 Task: Create new Company, with domain: 'tv-tokyo.co.jp' and type: 'Vendor'. Add new contact for this company, with mail Id: 'Amelia_Sharma@tv-tokyo.co.jp', First Name: Amelia, Last name:  Sharma, Job Title: 'Sales Manager', Phone Number: '(512) 555-2348'. Change life cycle stage to  Lead and lead status to  In Progress. Logged in from softage.4@softage.net
Action: Mouse moved to (58, 56)
Screenshot: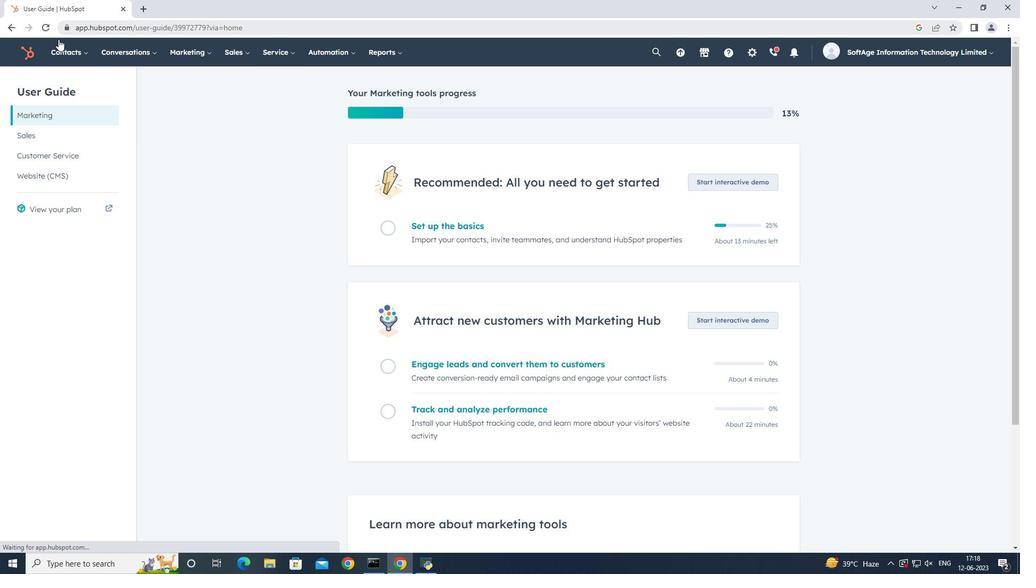 
Action: Mouse pressed left at (58, 56)
Screenshot: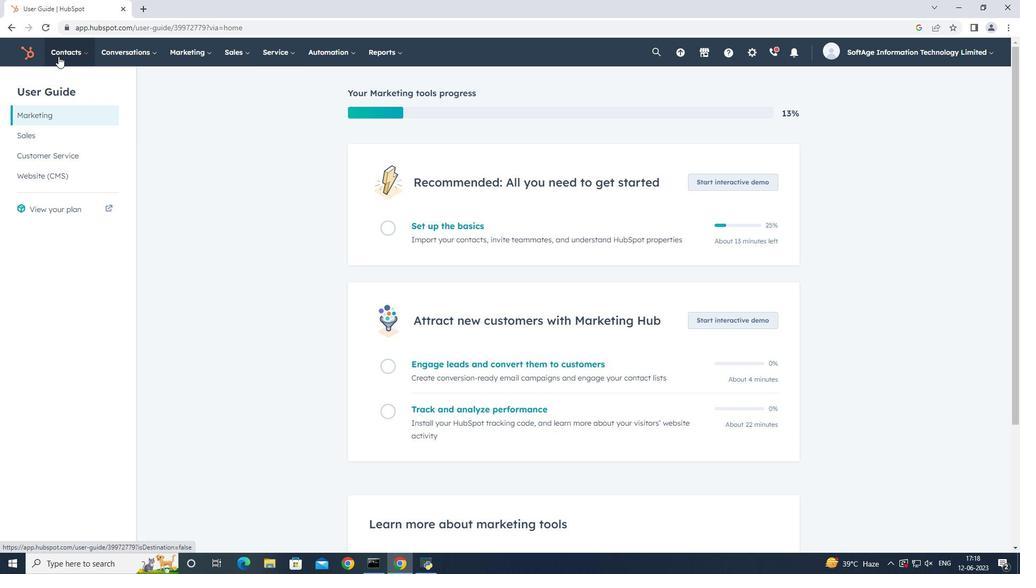 
Action: Mouse moved to (78, 99)
Screenshot: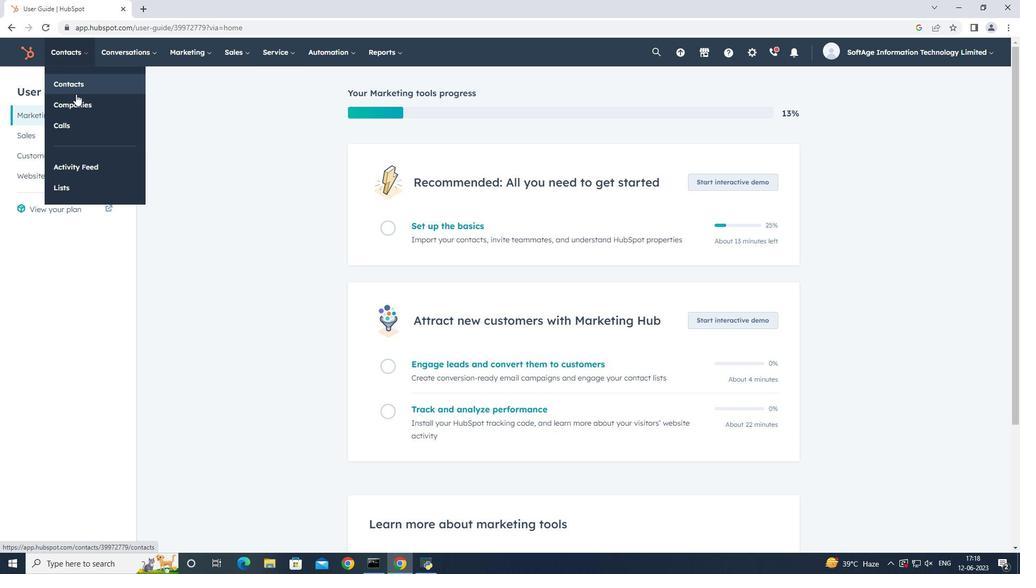 
Action: Mouse pressed left at (78, 99)
Screenshot: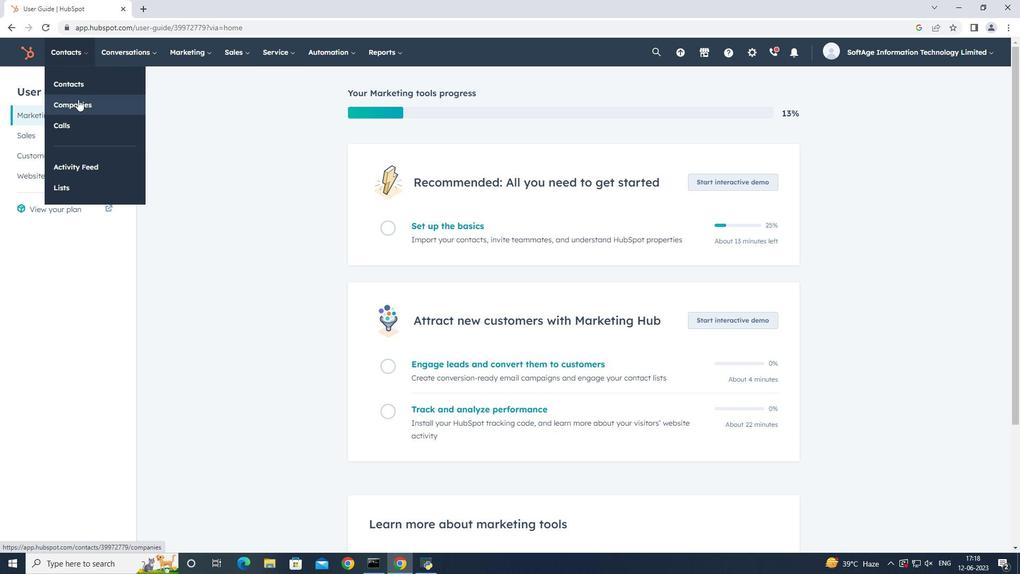 
Action: Mouse moved to (950, 87)
Screenshot: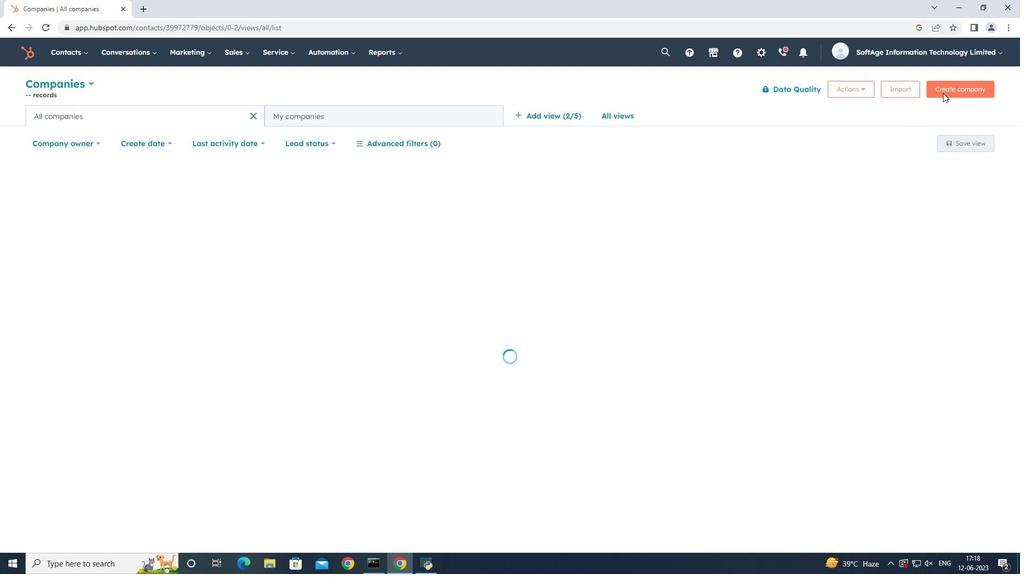 
Action: Mouse pressed left at (950, 87)
Screenshot: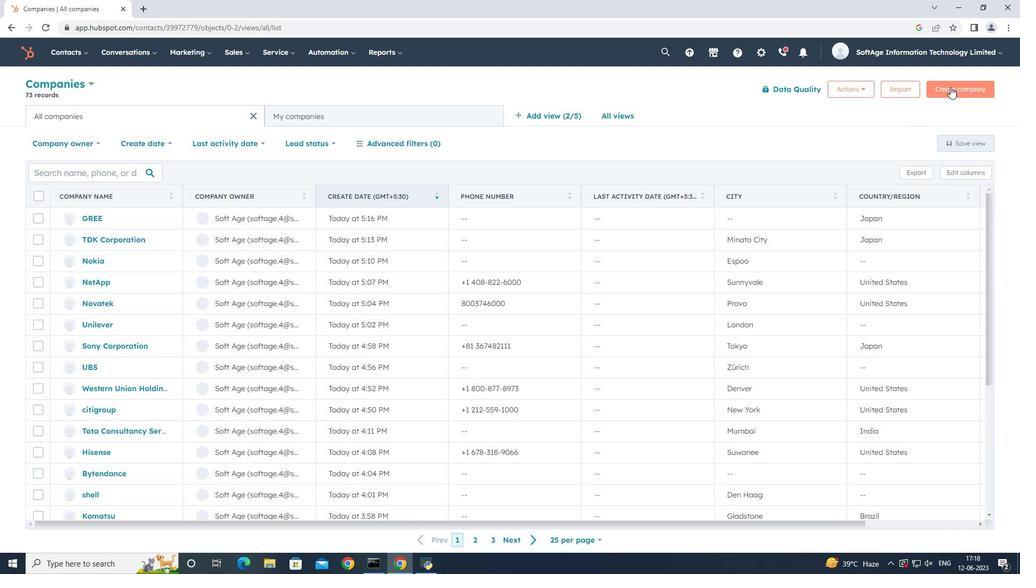 
Action: Mouse moved to (839, 137)
Screenshot: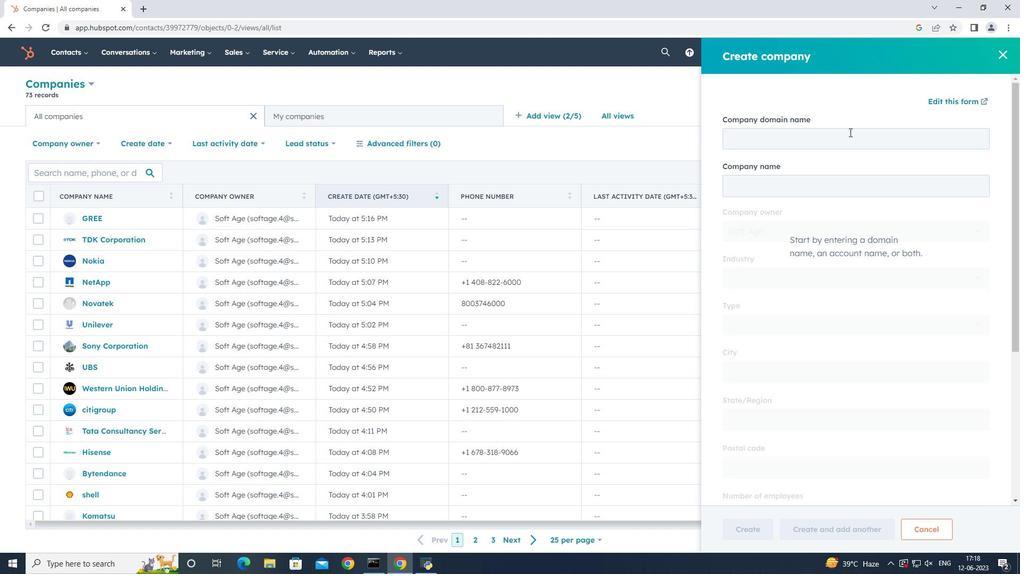 
Action: Mouse pressed left at (839, 137)
Screenshot: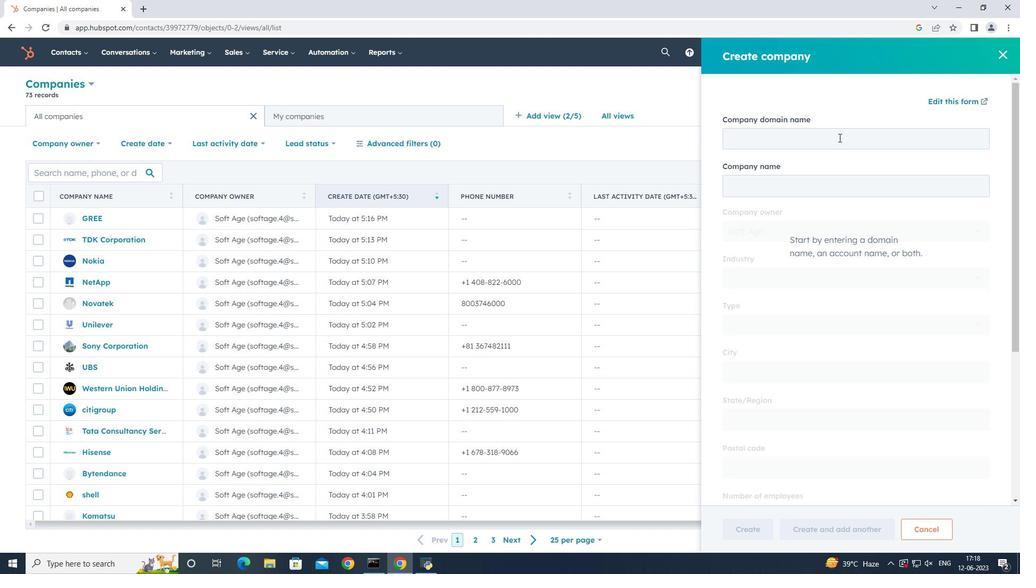 
Action: Key pressed tv-tokyo.co.jp
Screenshot: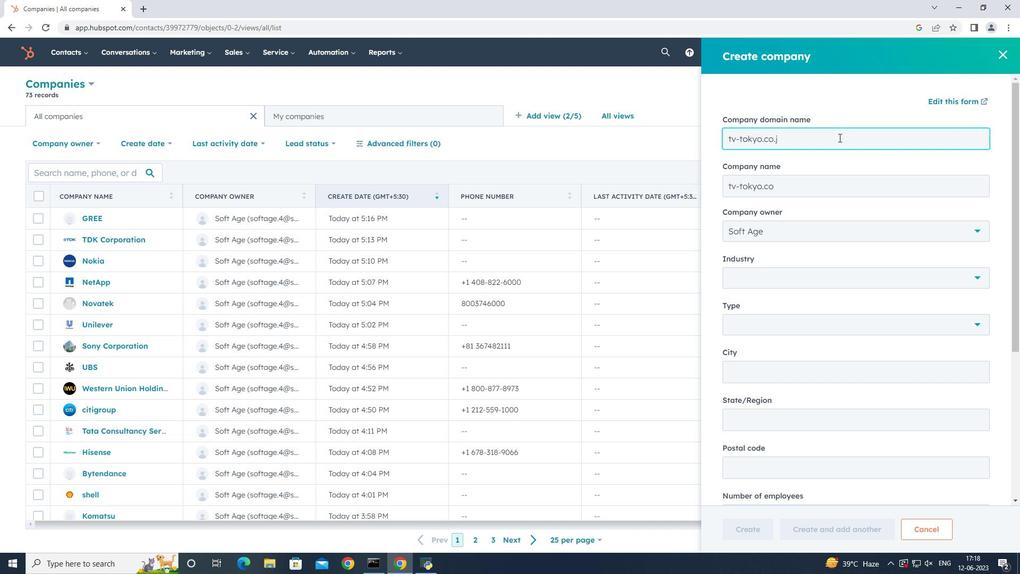 
Action: Mouse moved to (869, 327)
Screenshot: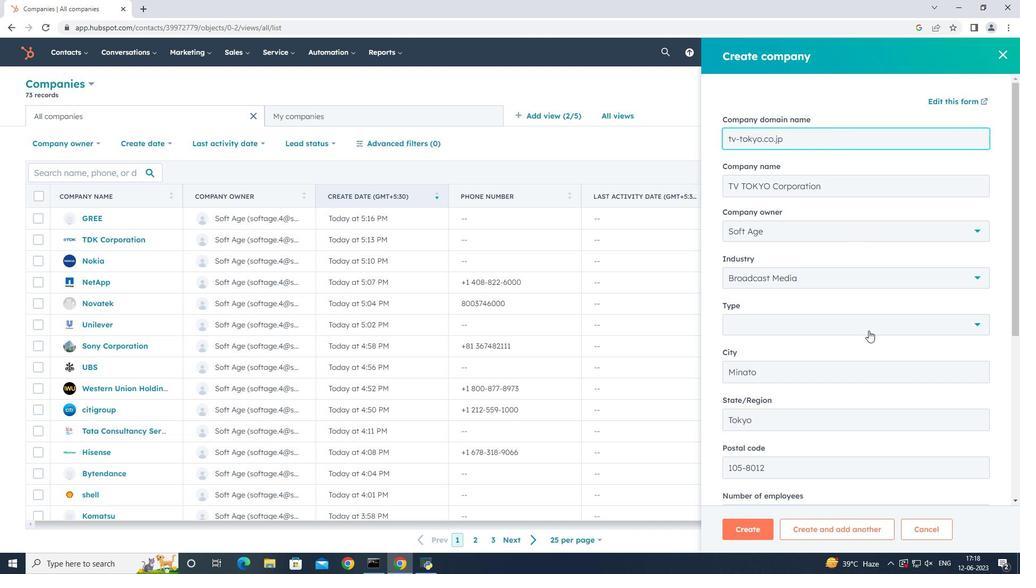
Action: Mouse pressed left at (869, 327)
Screenshot: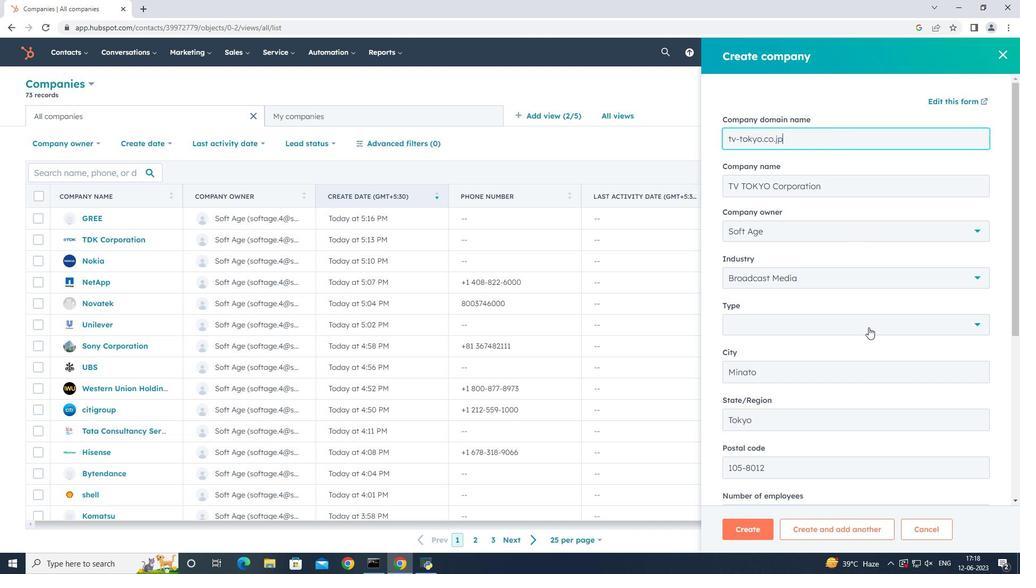 
Action: Mouse moved to (800, 435)
Screenshot: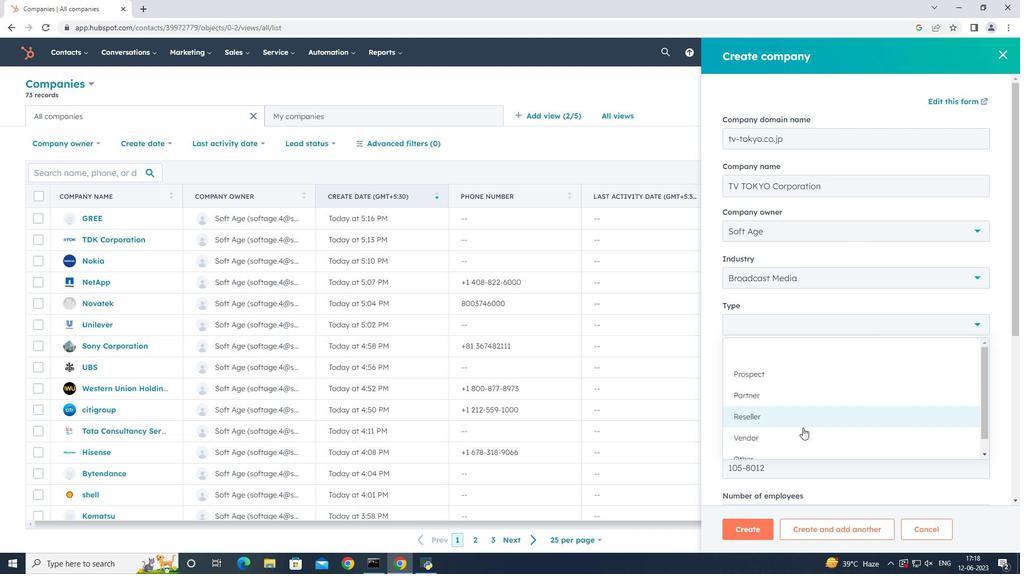 
Action: Mouse pressed left at (800, 435)
Screenshot: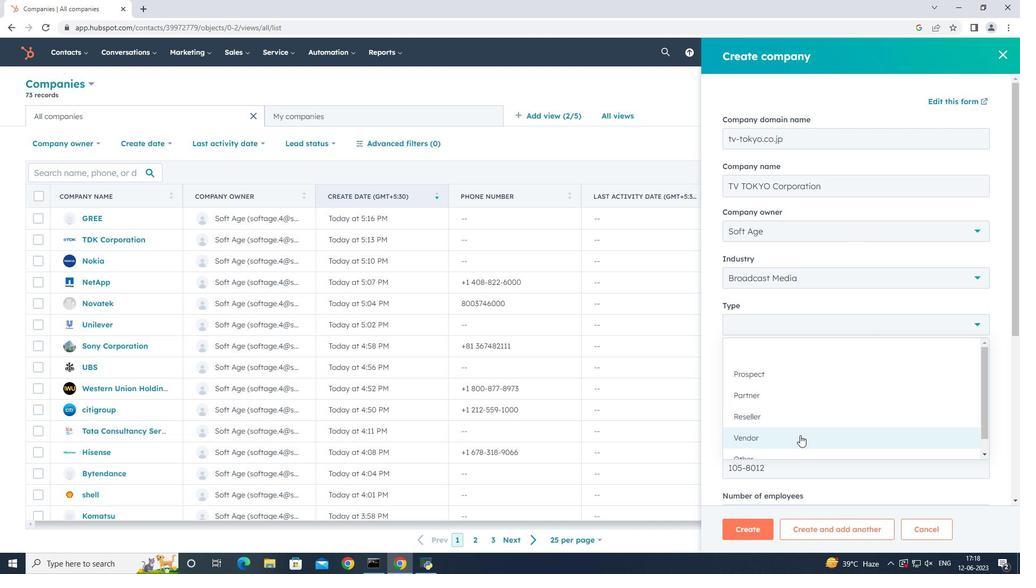 
Action: Mouse moved to (808, 431)
Screenshot: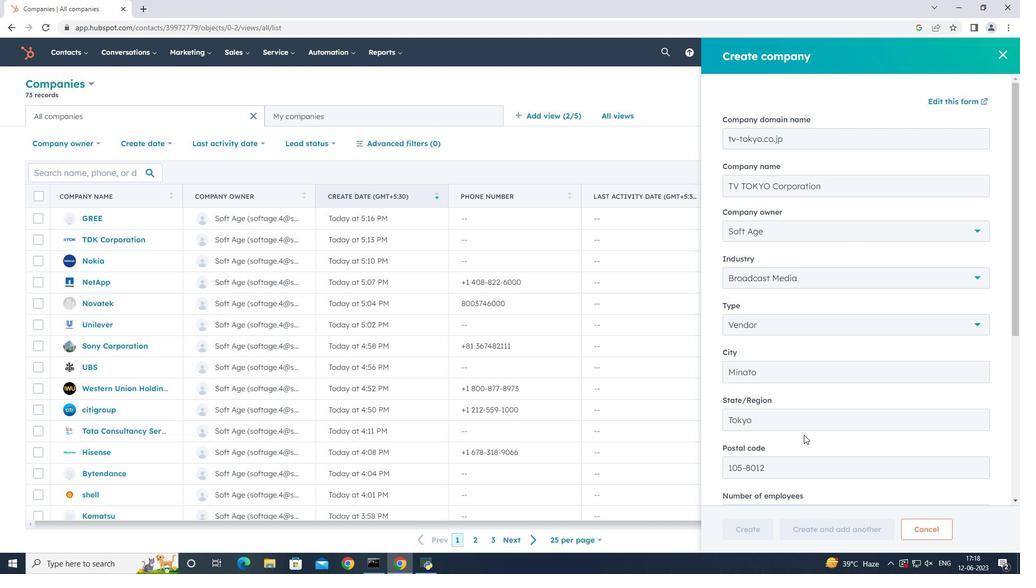 
Action: Mouse scrolled (808, 431) with delta (0, 0)
Screenshot: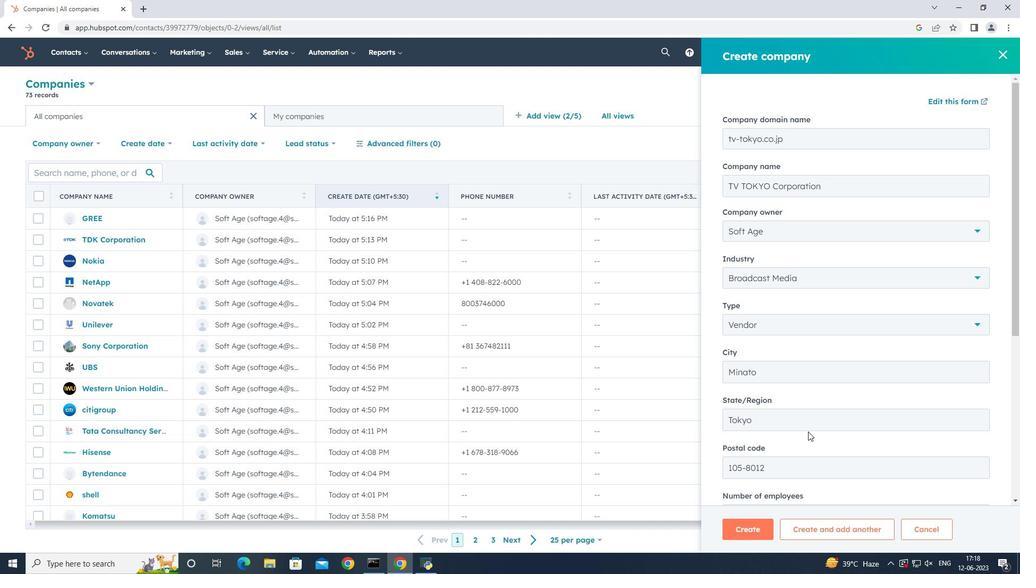 
Action: Mouse scrolled (808, 431) with delta (0, 0)
Screenshot: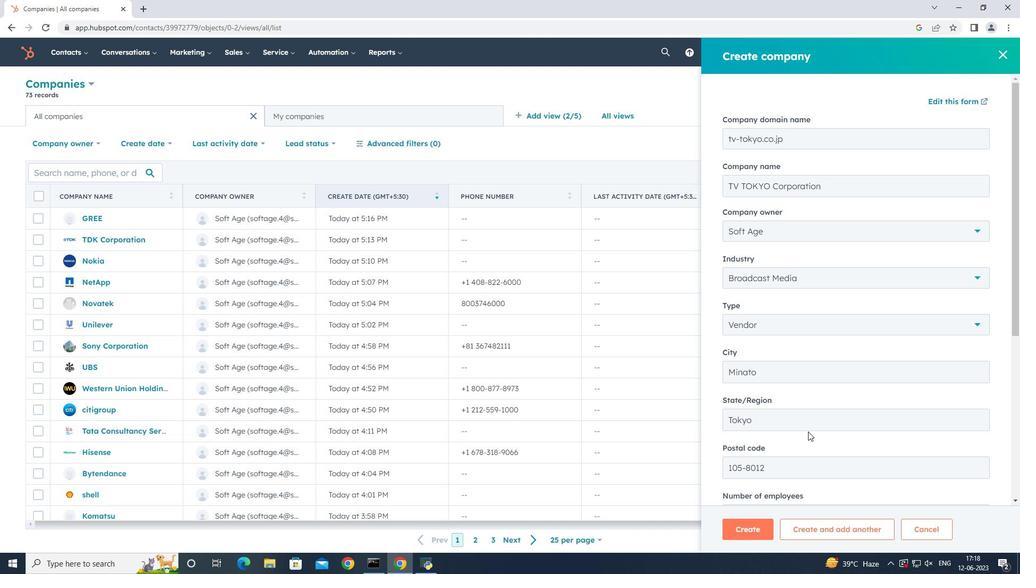 
Action: Mouse scrolled (808, 431) with delta (0, 0)
Screenshot: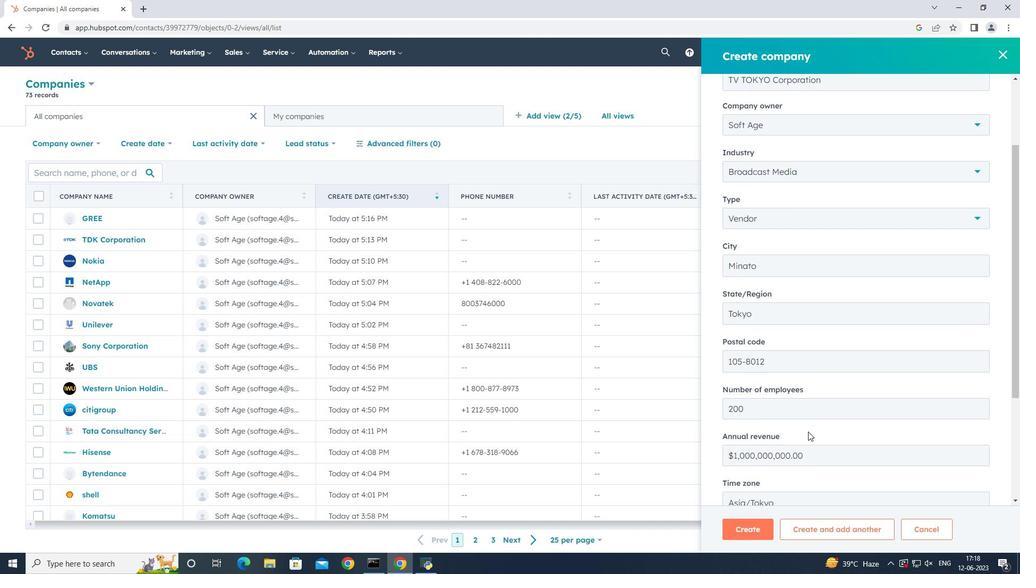
Action: Mouse scrolled (808, 431) with delta (0, 0)
Screenshot: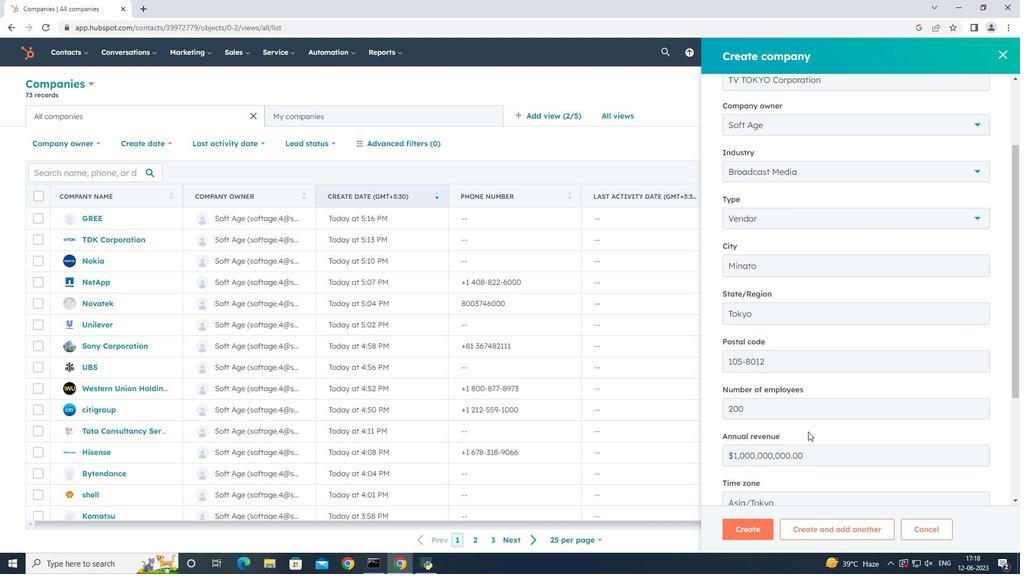 
Action: Mouse scrolled (808, 431) with delta (0, 0)
Screenshot: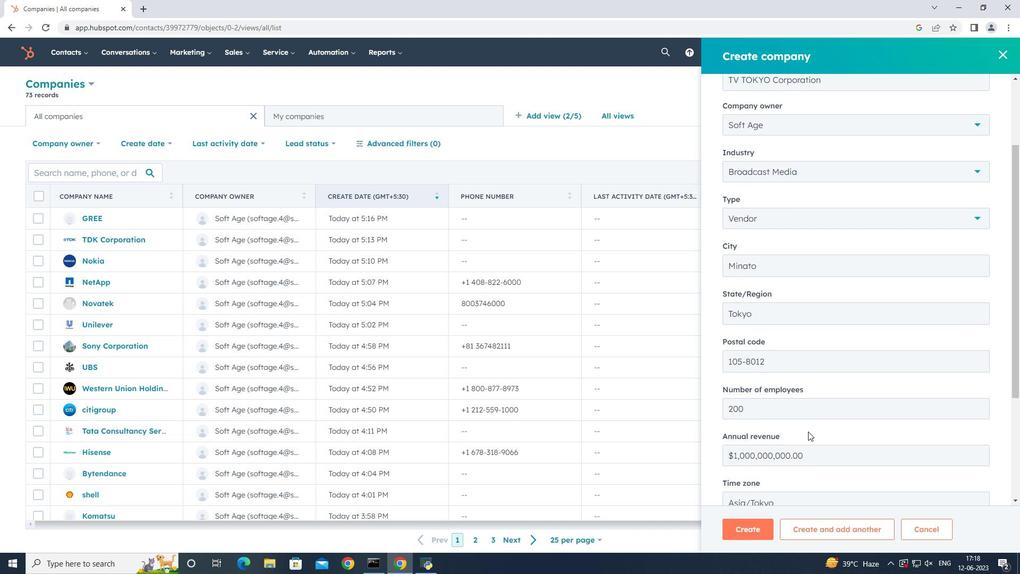 
Action: Mouse scrolled (808, 431) with delta (0, 0)
Screenshot: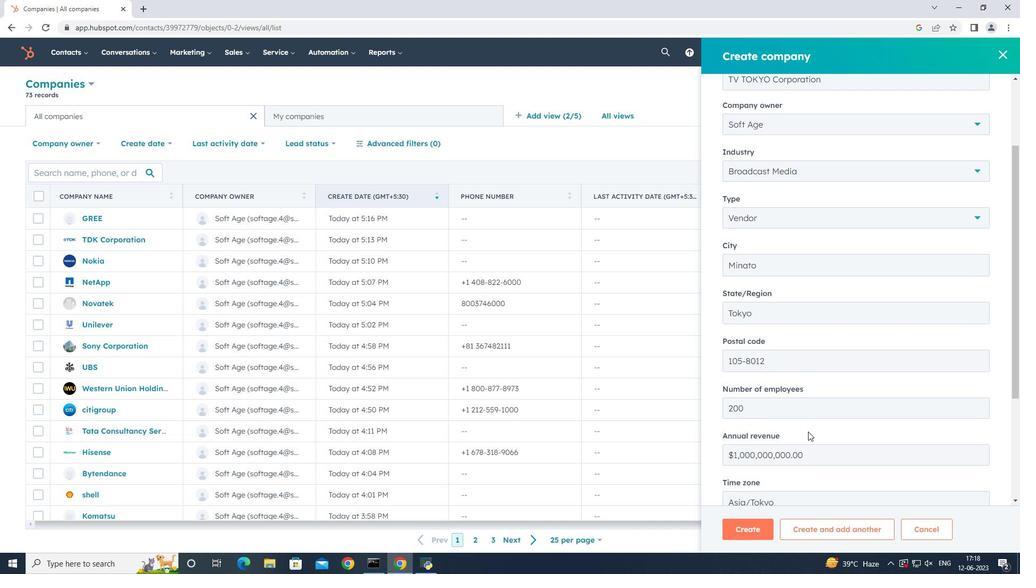 
Action: Mouse scrolled (808, 431) with delta (0, 0)
Screenshot: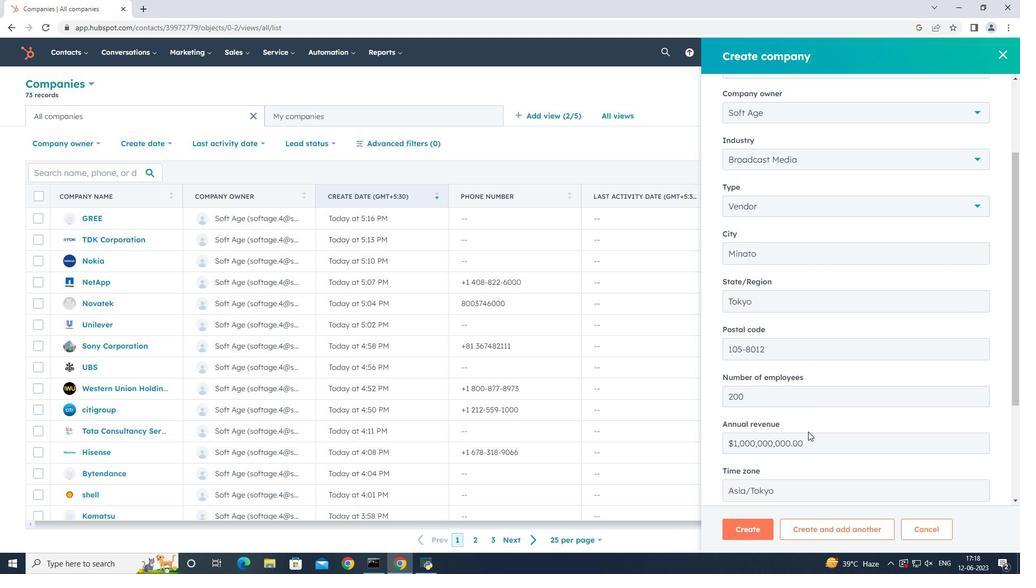 
Action: Mouse moved to (753, 529)
Screenshot: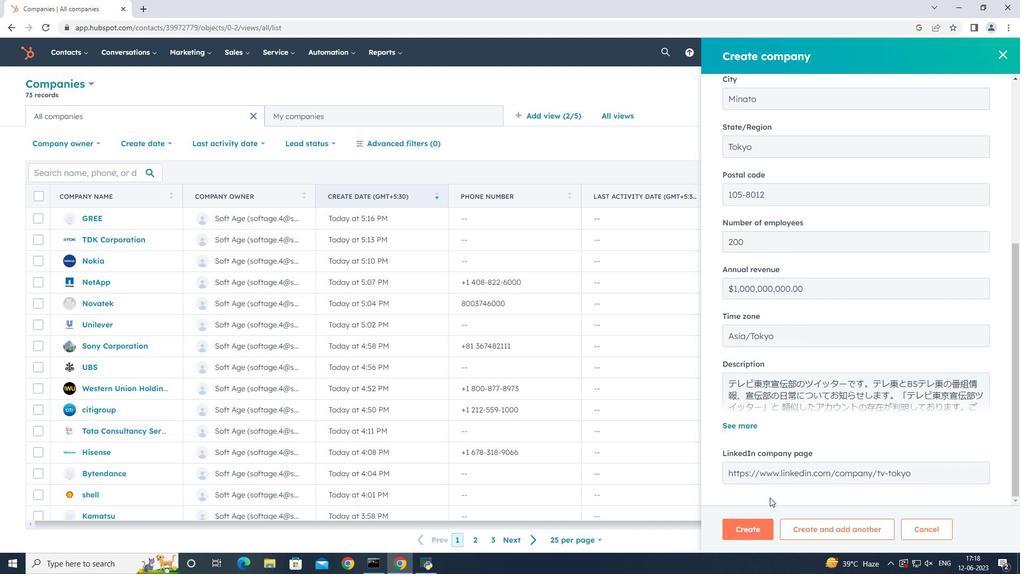 
Action: Mouse pressed left at (753, 529)
Screenshot: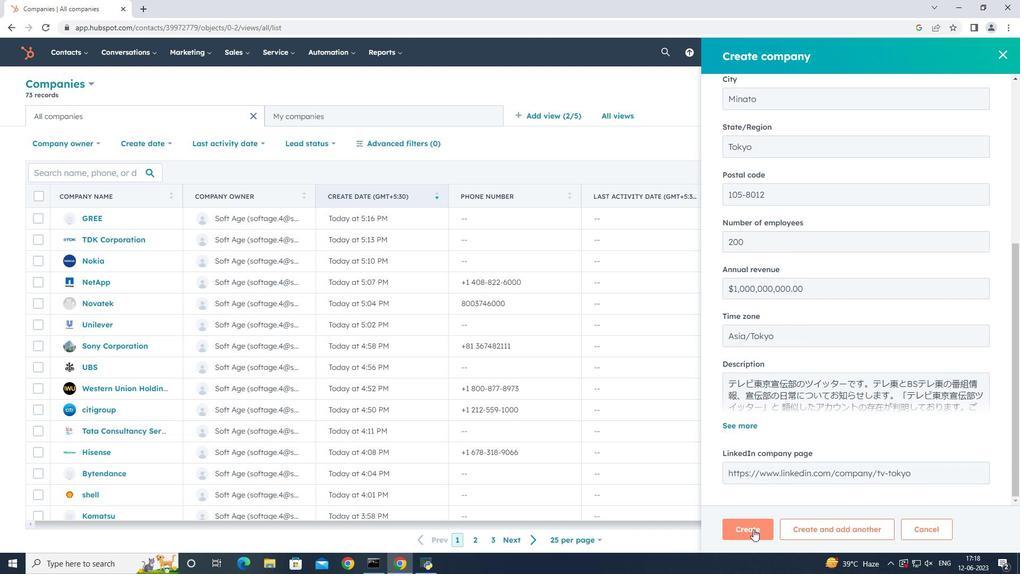 
Action: Mouse moved to (712, 339)
Screenshot: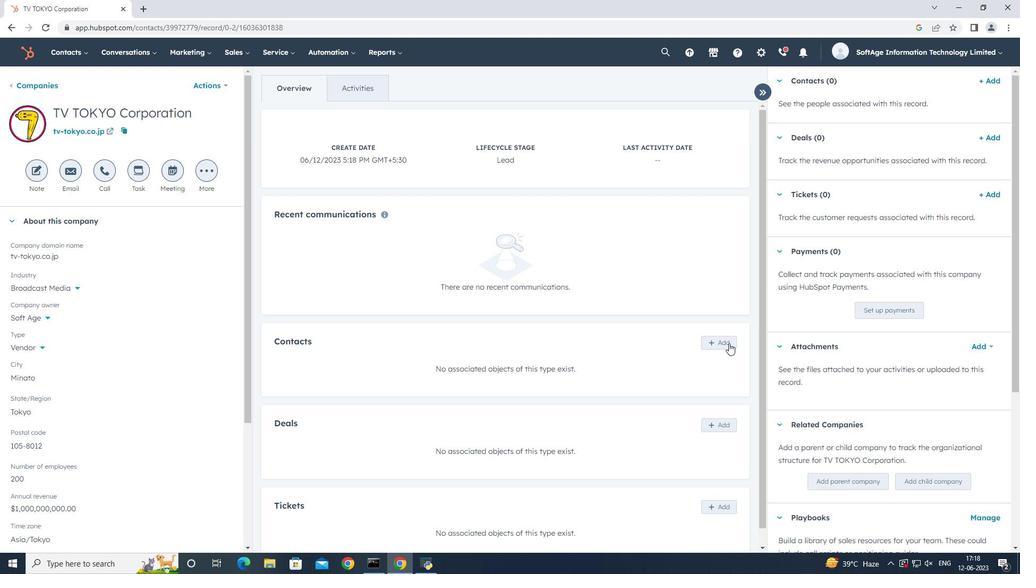 
Action: Mouse pressed left at (712, 339)
Screenshot: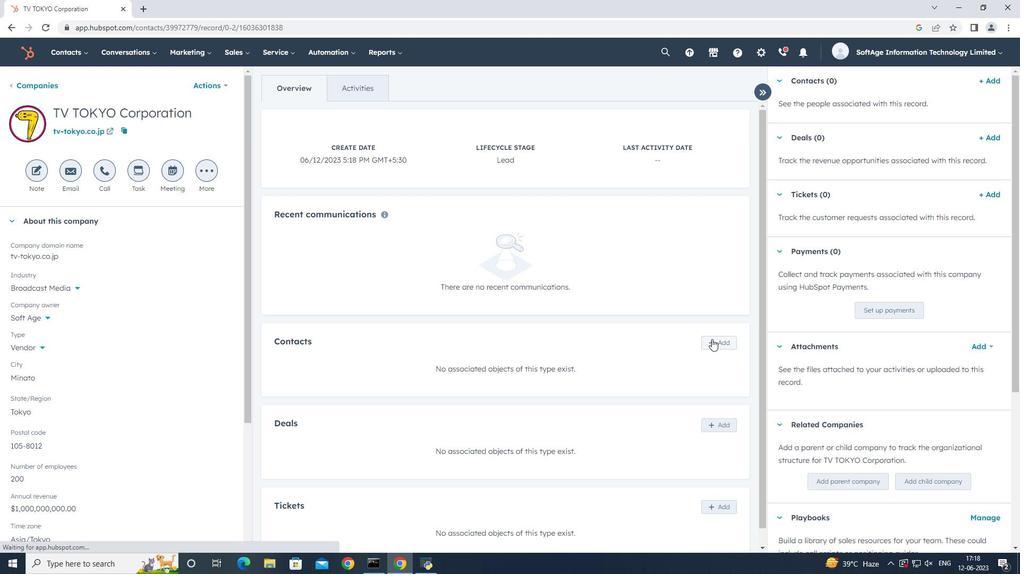
Action: Mouse moved to (785, 113)
Screenshot: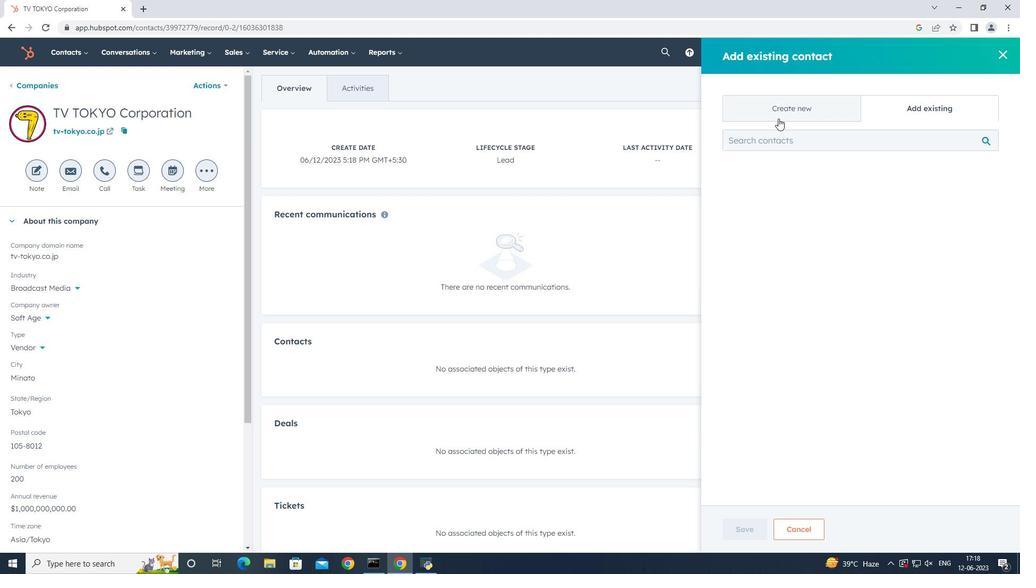 
Action: Mouse pressed left at (785, 113)
Screenshot: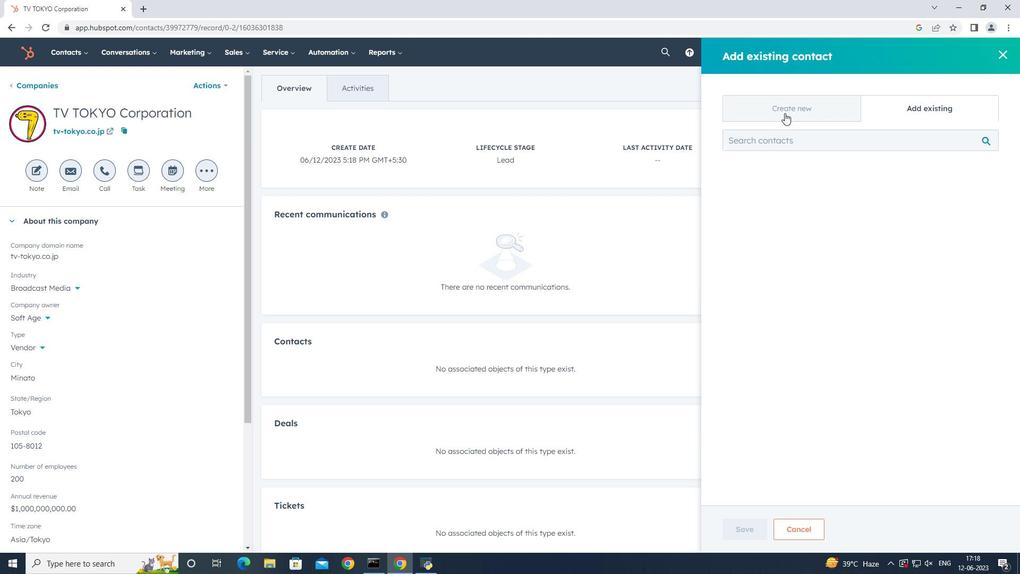 
Action: Mouse moved to (794, 172)
Screenshot: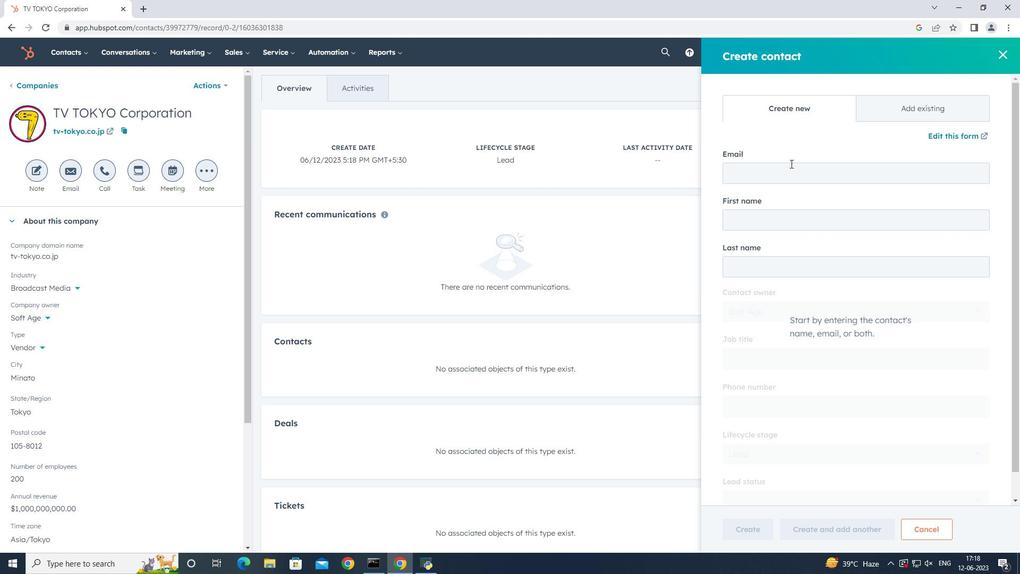 
Action: Mouse pressed left at (794, 172)
Screenshot: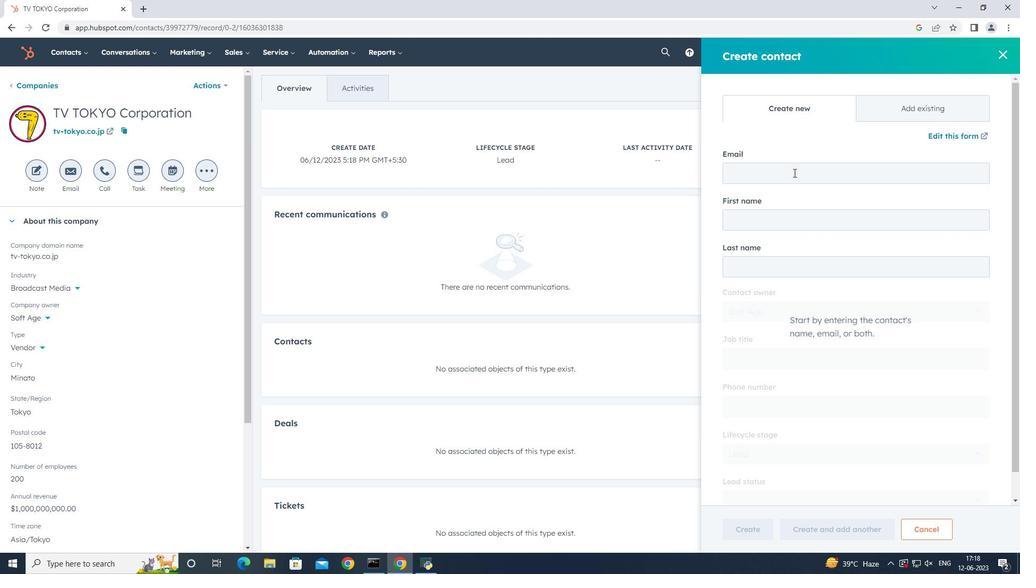 
Action: Key pressed <Key.shift>Amelia<Key.shift_r><Key.shift_r><Key.shift_r><Key.shift_r>_<Key.shift>Sharma<Key.shift>@tv-tokyo.co.jp
Screenshot: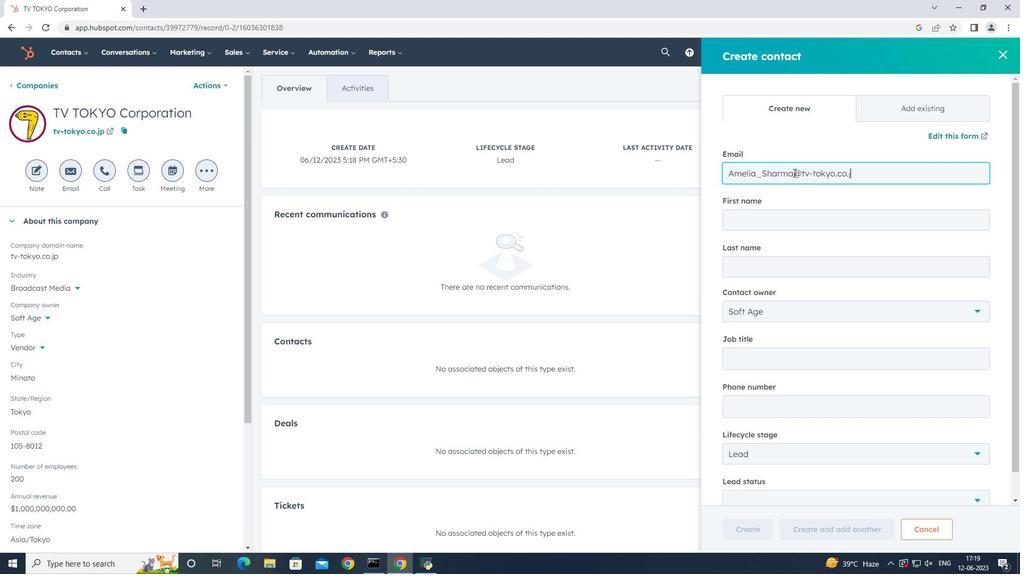 
Action: Mouse moved to (837, 222)
Screenshot: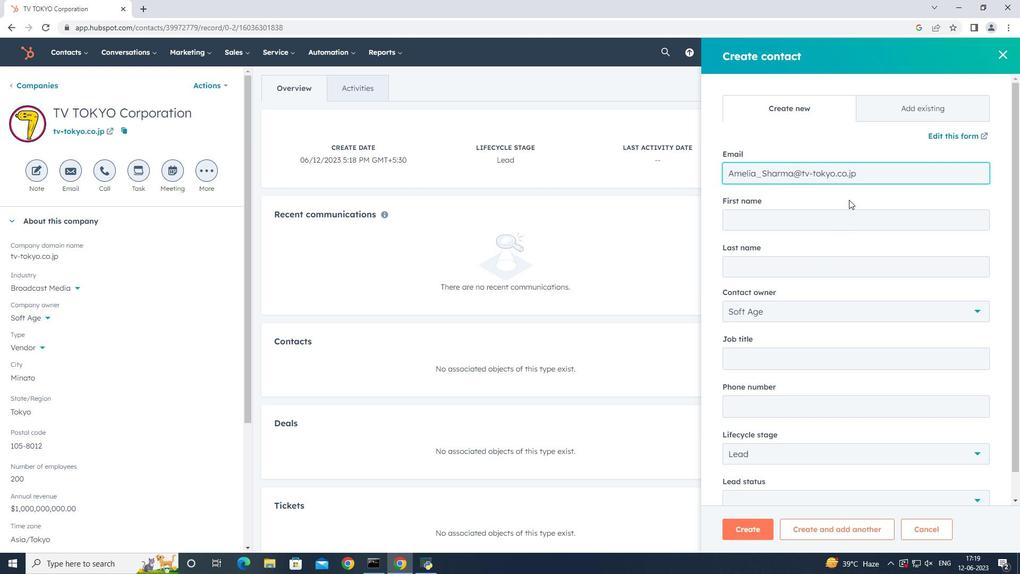 
Action: Mouse pressed left at (837, 222)
Screenshot: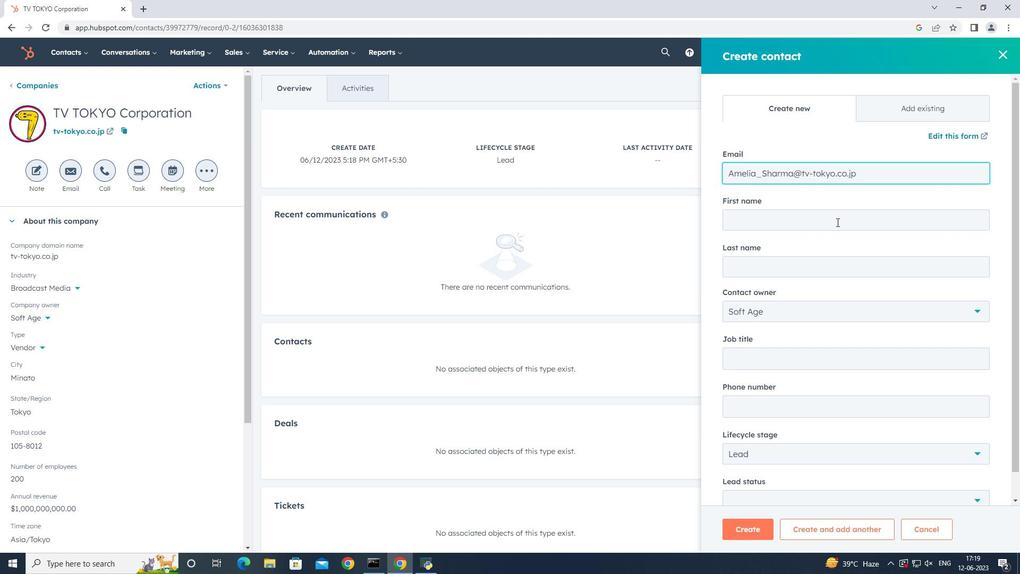 
Action: Mouse moved to (850, 227)
Screenshot: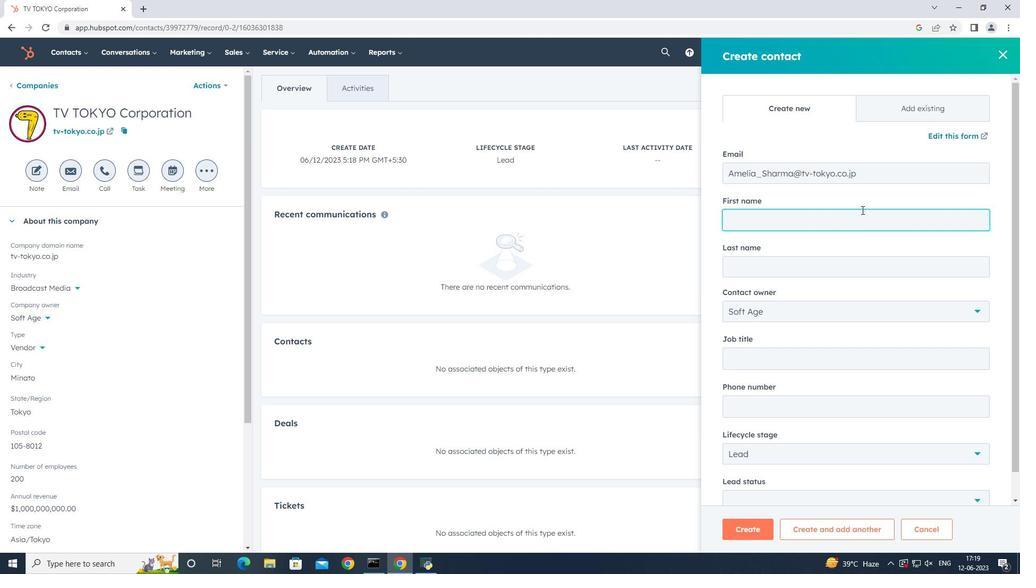 
Action: Key pressed <Key.shift>Amelia<Key.tab><Key.shift><Key.shift><Key.shift><Key.shift><Key.shift><Key.shift><Key.shift><Key.shift><Key.shift><Key.shift><Key.shift><Key.shift><Key.shift><Key.shift><Key.shift><Key.shift>Sharma
Screenshot: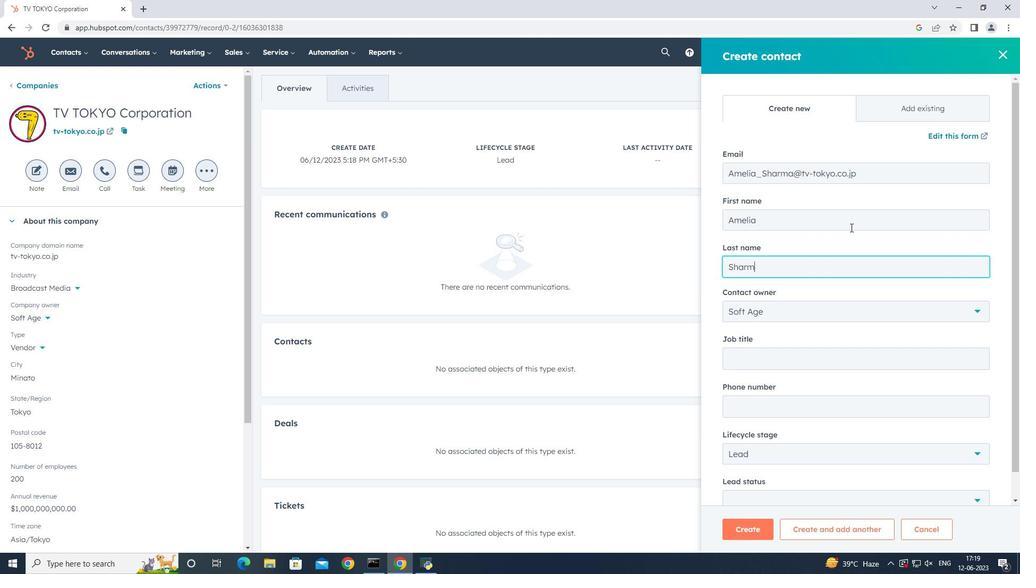 
Action: Mouse moved to (818, 353)
Screenshot: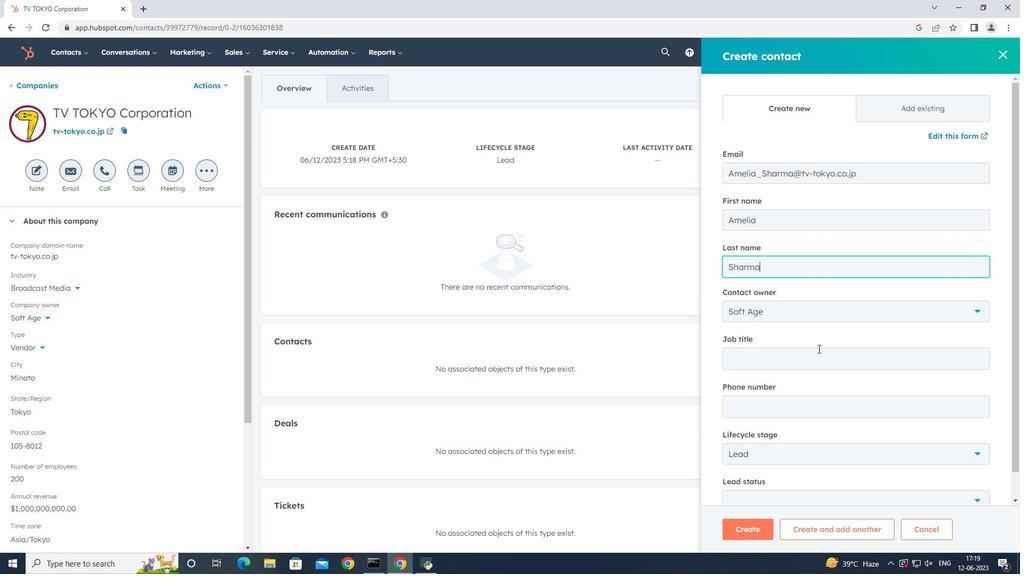 
Action: Mouse pressed left at (818, 353)
Screenshot: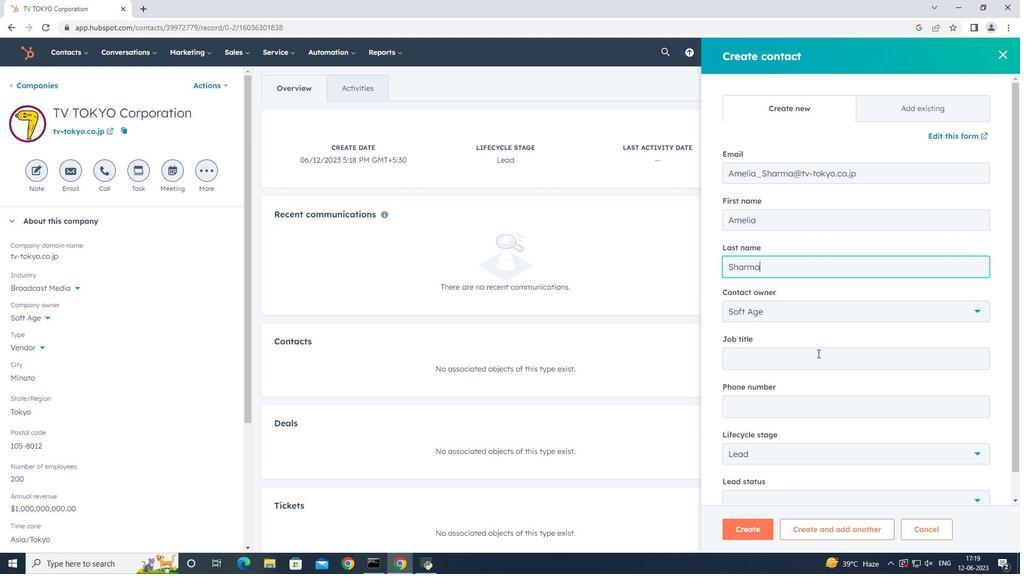 
Action: Mouse moved to (838, 333)
Screenshot: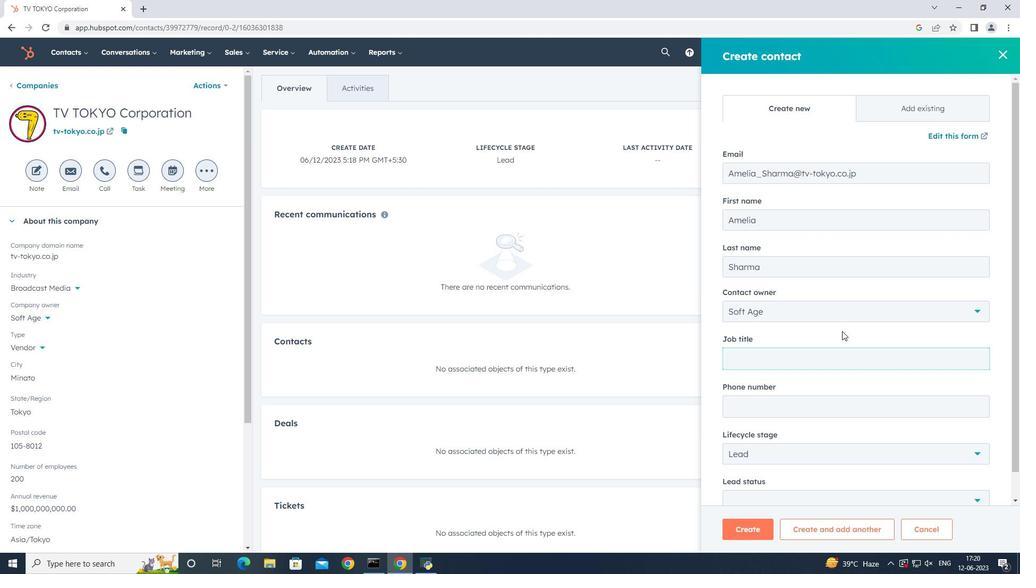 
Action: Key pressed <Key.shift>Sales<Key.space><Key.shift_r><Key.shift_r><Key.shift_r><Key.shift_r>Manager
Screenshot: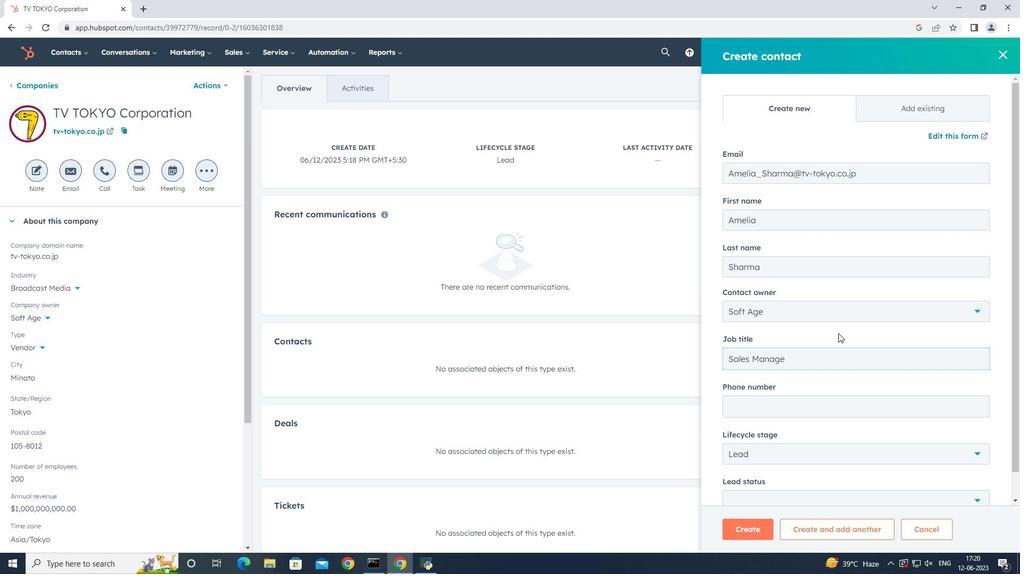 
Action: Mouse moved to (810, 403)
Screenshot: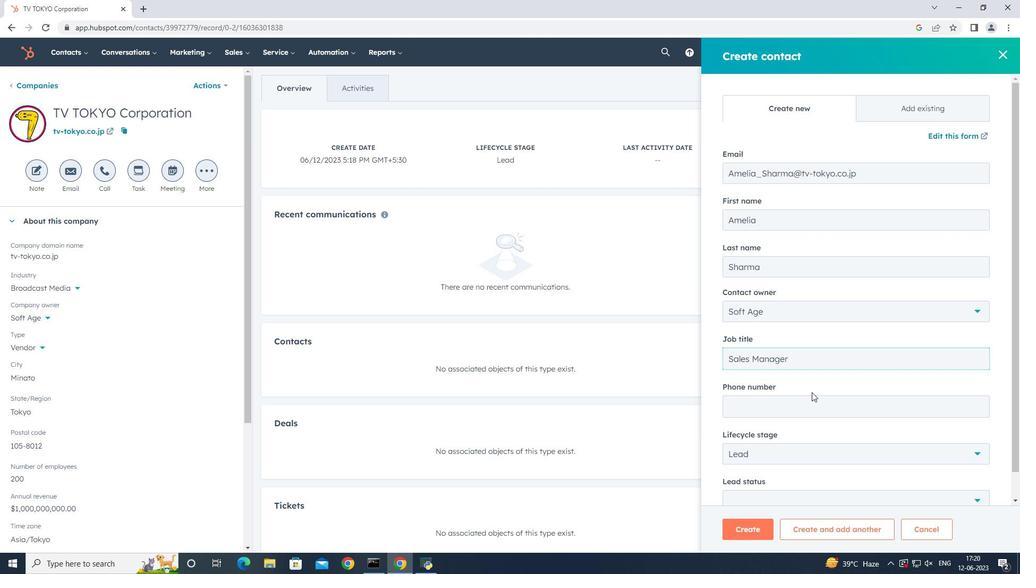 
Action: Mouse pressed left at (810, 403)
Screenshot: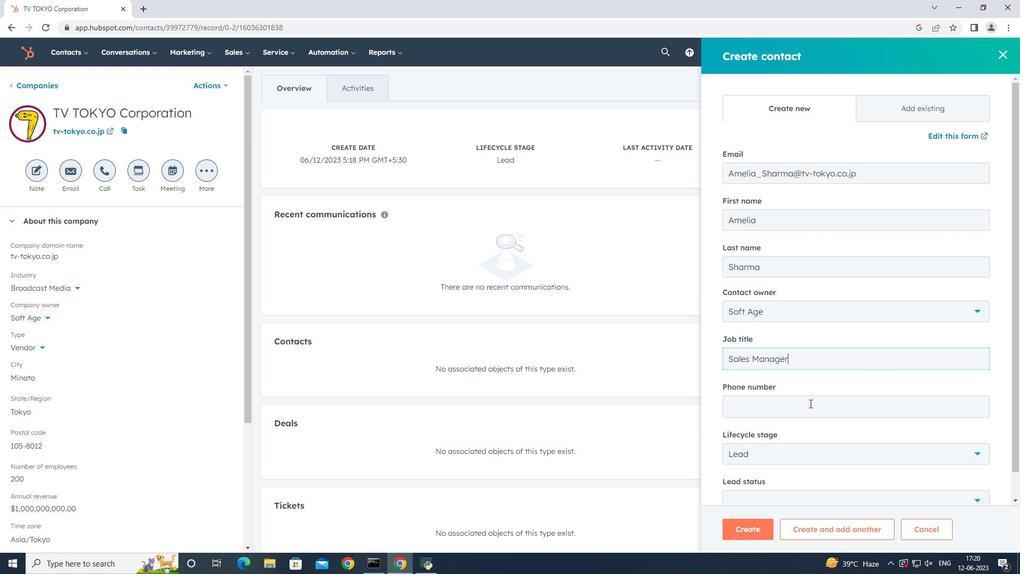 
Action: Mouse moved to (864, 404)
Screenshot: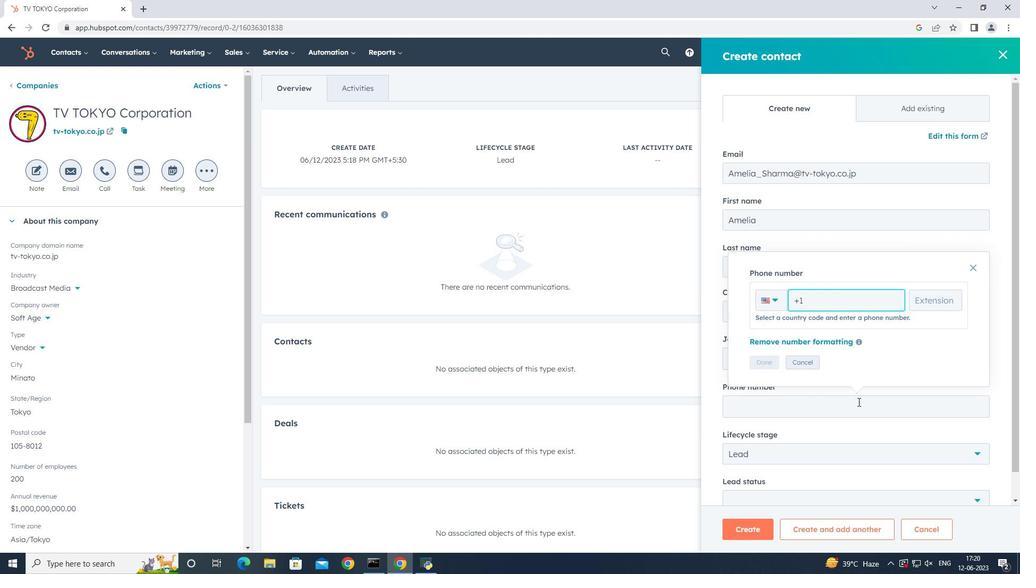 
Action: Key pressed 5125552348
Screenshot: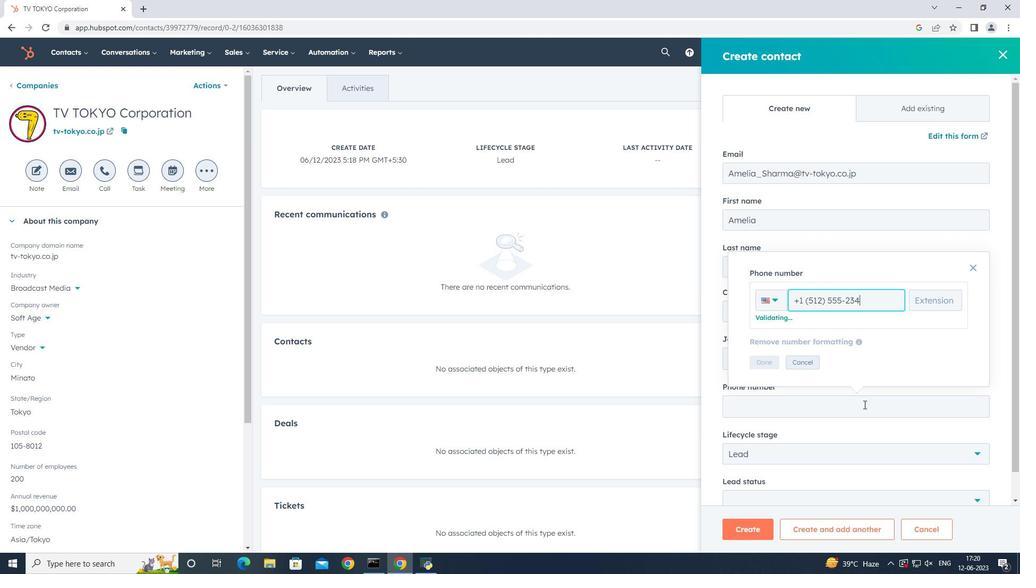 
Action: Mouse moved to (766, 358)
Screenshot: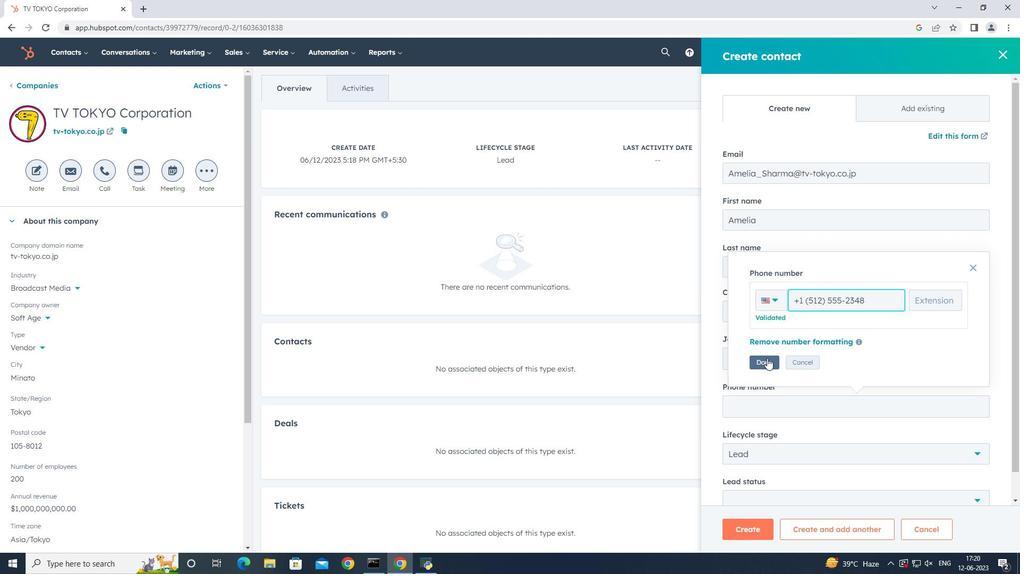 
Action: Mouse pressed left at (766, 358)
Screenshot: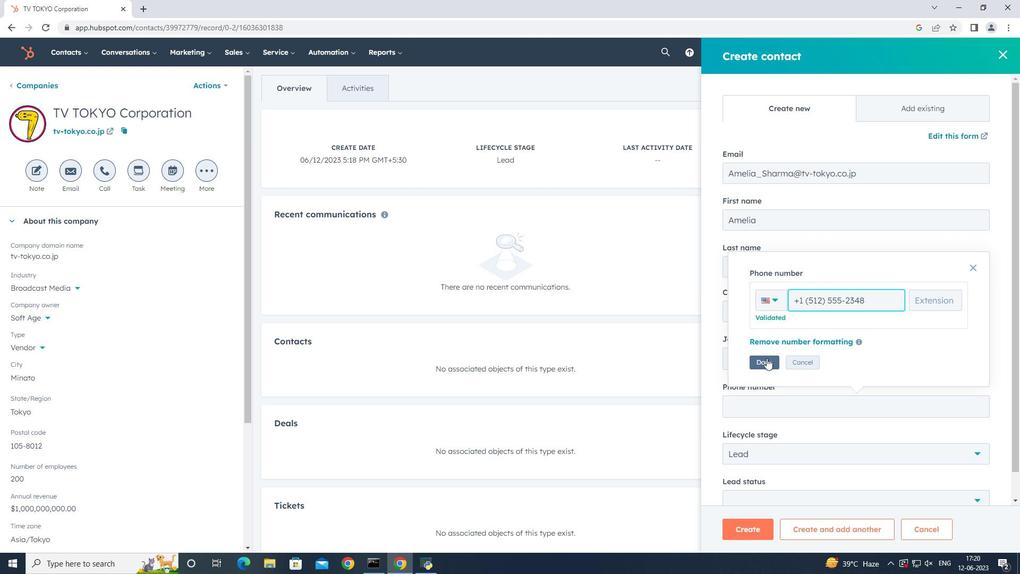
Action: Mouse moved to (840, 383)
Screenshot: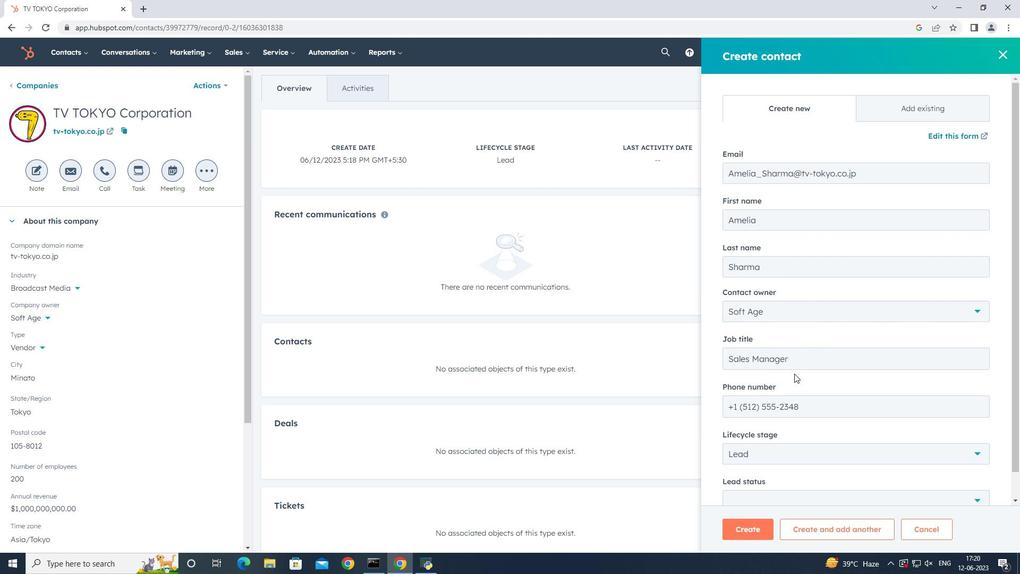 
Action: Mouse scrolled (840, 383) with delta (0, 0)
Screenshot: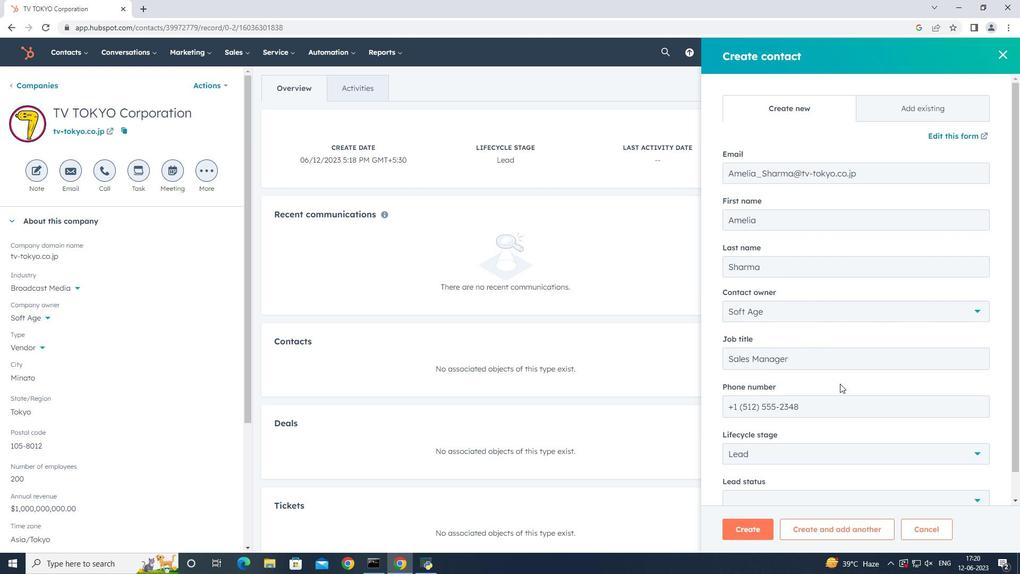 
Action: Mouse scrolled (840, 383) with delta (0, 0)
Screenshot: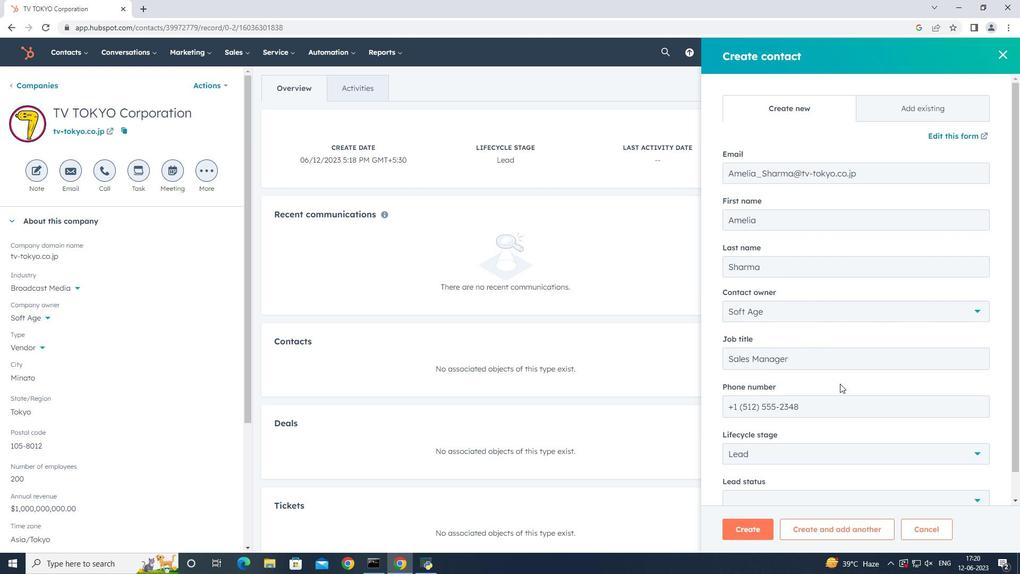 
Action: Mouse moved to (840, 426)
Screenshot: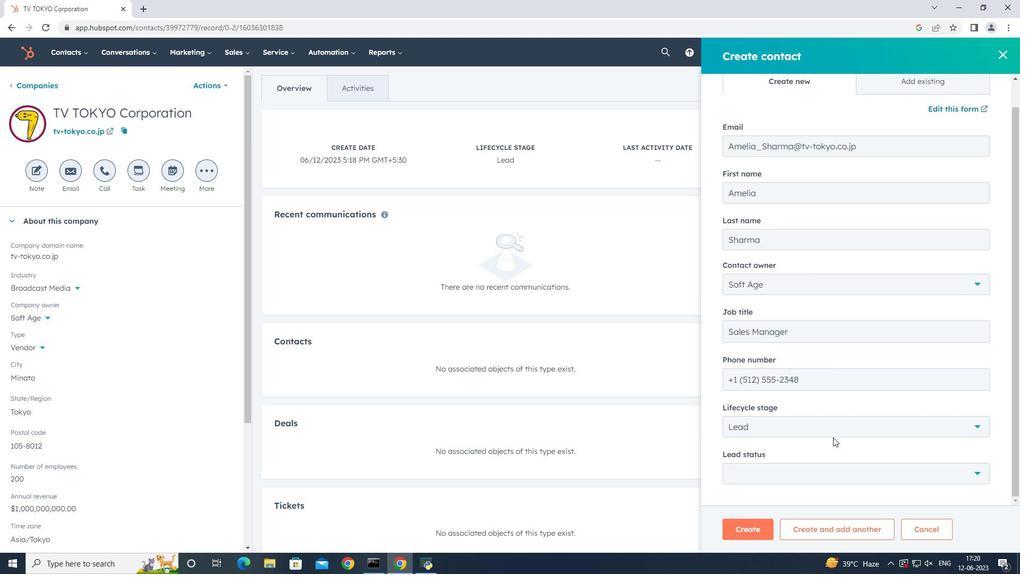 
Action: Mouse pressed left at (840, 426)
Screenshot: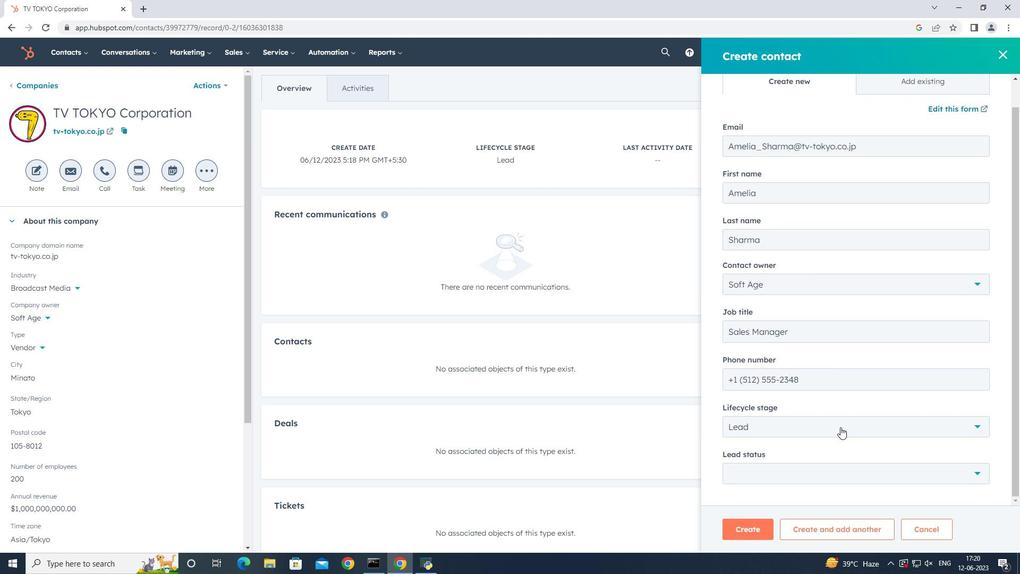 
Action: Mouse moved to (838, 333)
Screenshot: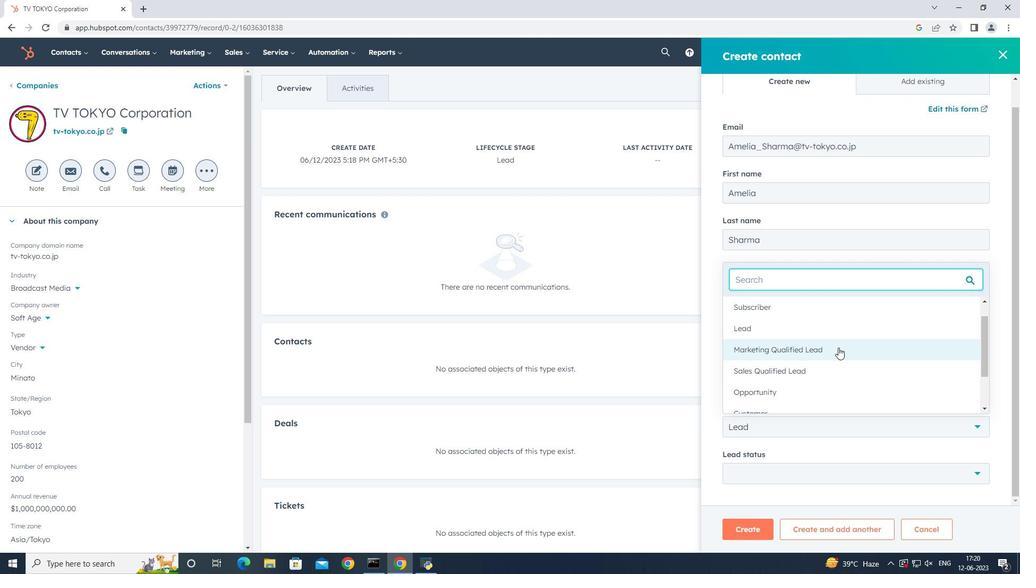 
Action: Mouse pressed left at (838, 333)
Screenshot: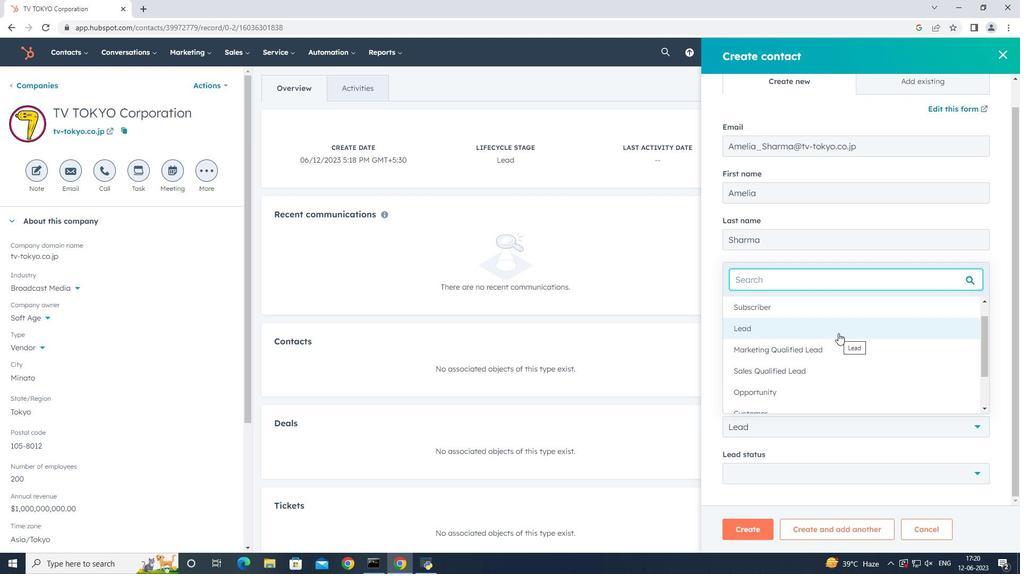 
Action: Mouse moved to (819, 468)
Screenshot: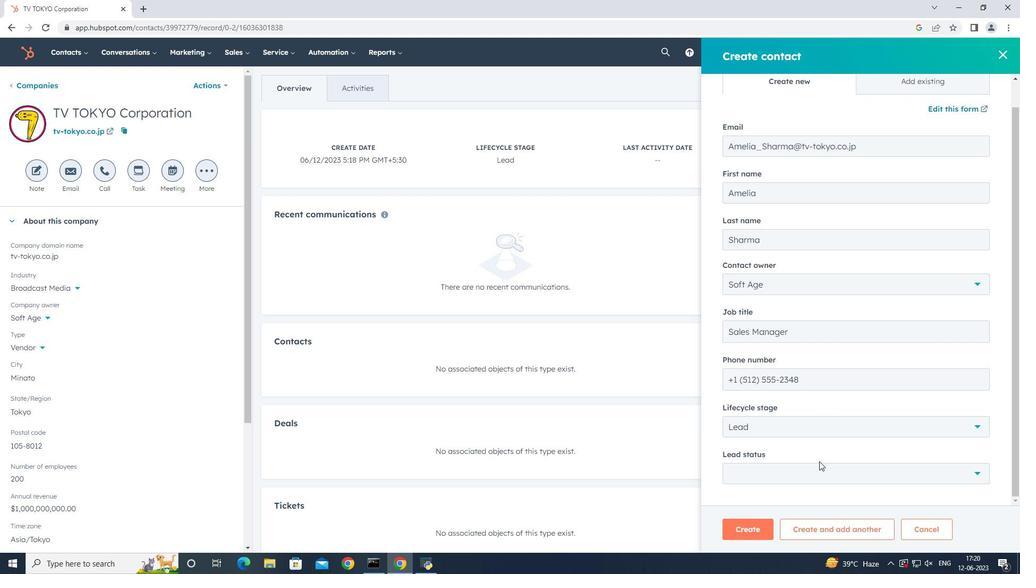 
Action: Mouse pressed left at (819, 468)
Screenshot: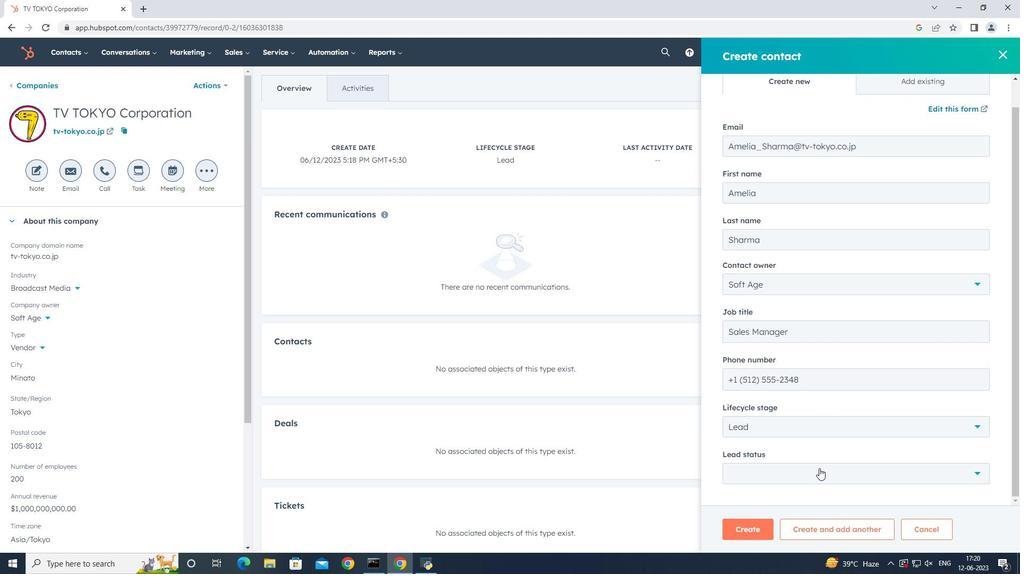 
Action: Mouse moved to (829, 415)
Screenshot: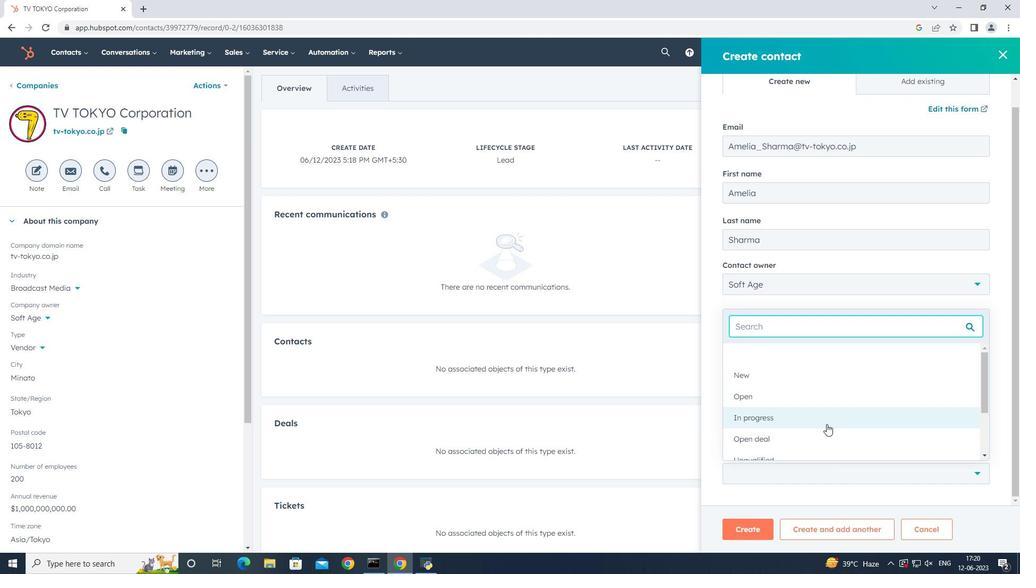 
Action: Mouse pressed left at (829, 415)
Screenshot: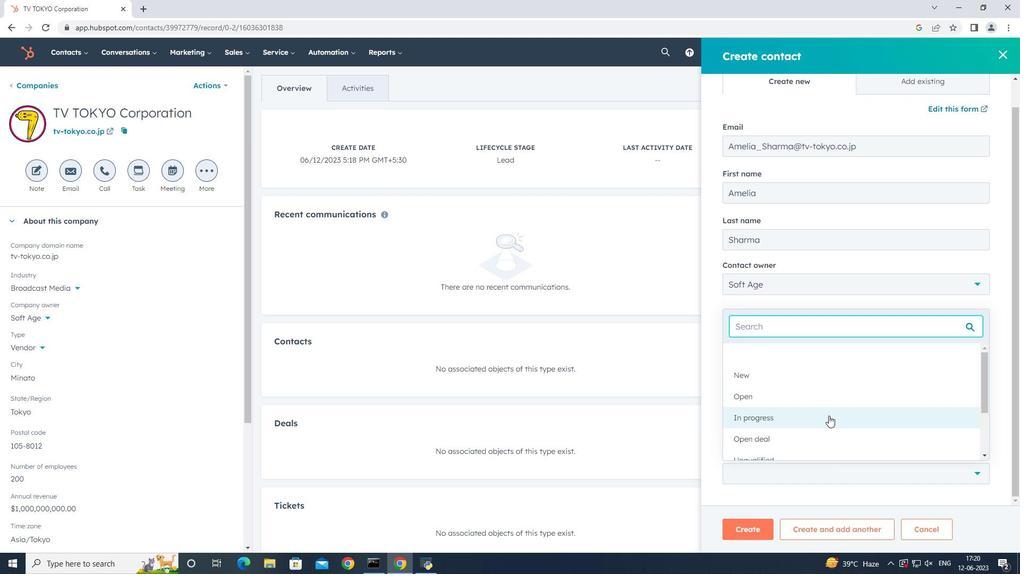 
Action: Mouse scrolled (829, 415) with delta (0, 0)
Screenshot: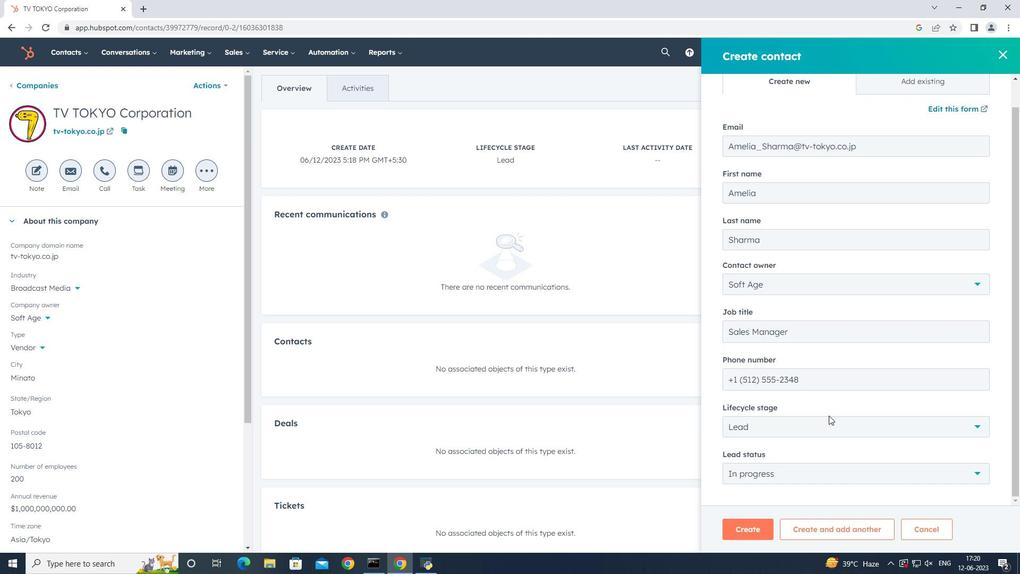 
Action: Mouse scrolled (829, 415) with delta (0, 0)
Screenshot: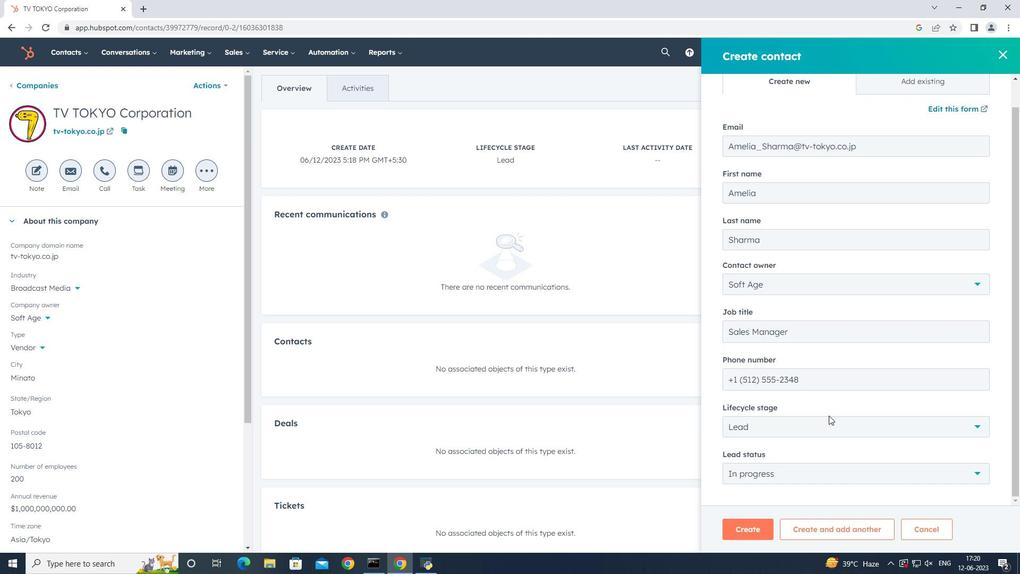 
Action: Mouse moved to (757, 525)
Screenshot: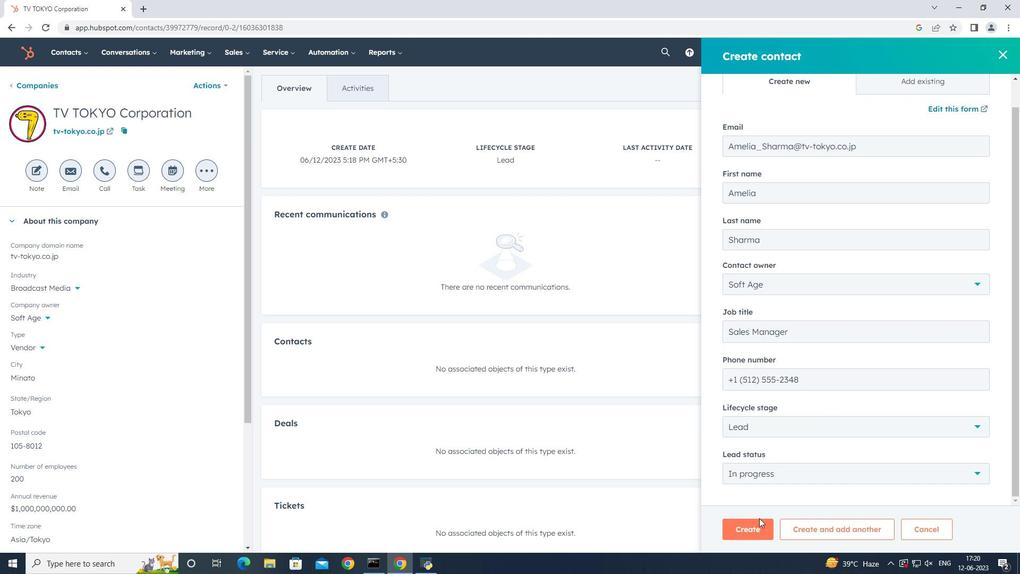 
Action: Mouse pressed left at (757, 525)
Screenshot: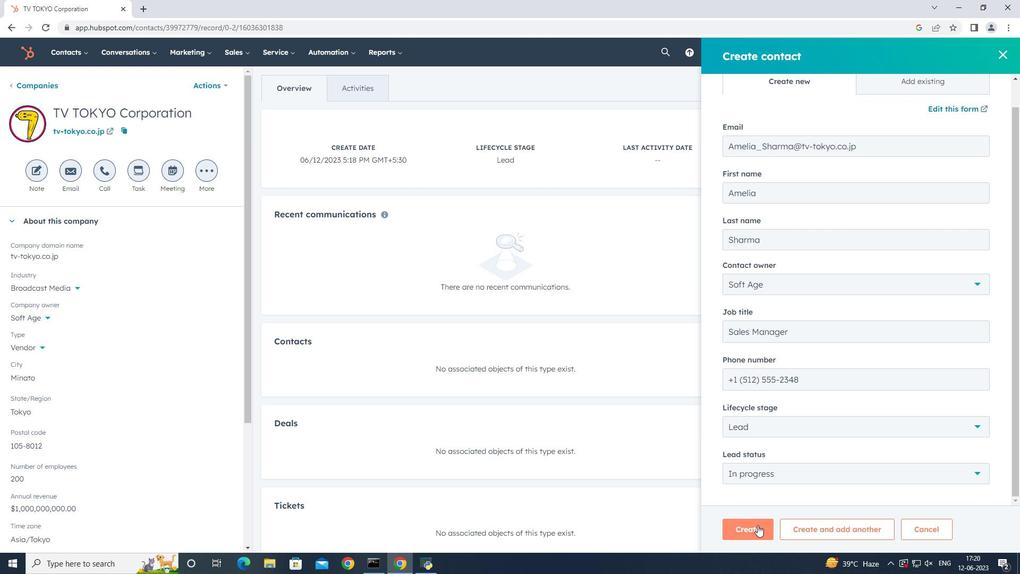 
Action: Mouse moved to (638, 358)
Screenshot: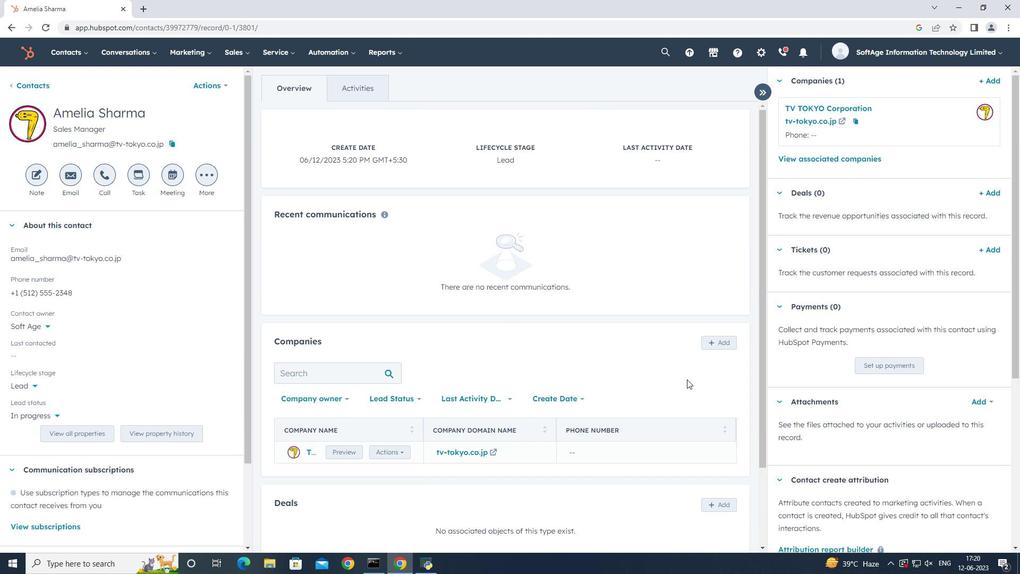 
